 Task: Search one way flight ticket for 5 adults, 1 child, 2 infants in seat and 1 infant on lap in business from Rochester: Rochester International Airport to Indianapolis: Indianapolis International Airport on 8-5-2023. Number of bags: 11 checked bags. Price is upto 81000. Outbound departure time preference is 5:30.
Action: Mouse moved to (297, 333)
Screenshot: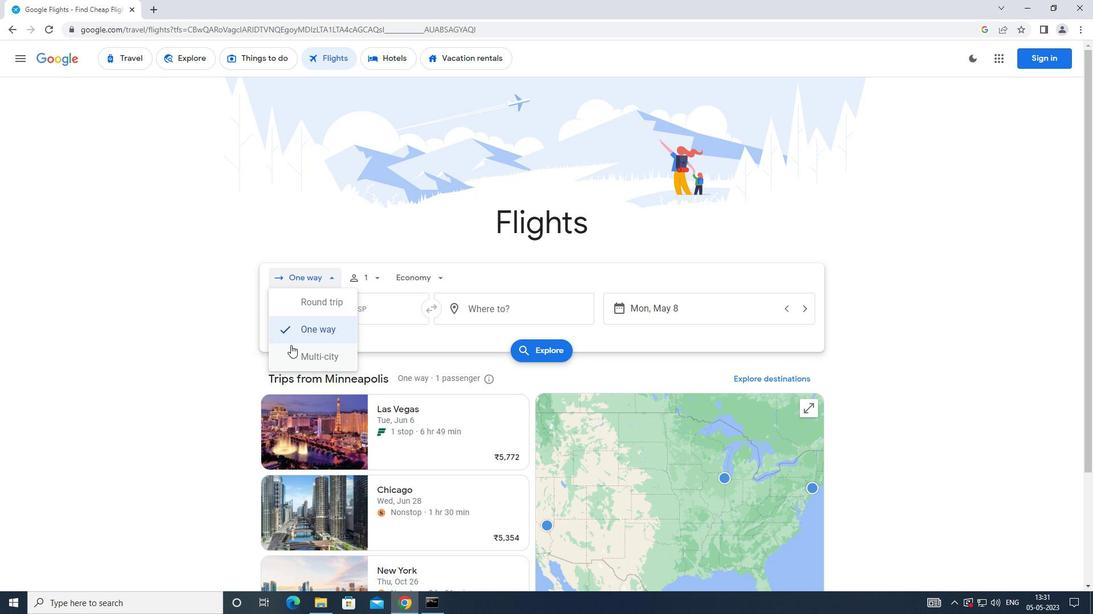 
Action: Mouse pressed left at (297, 333)
Screenshot: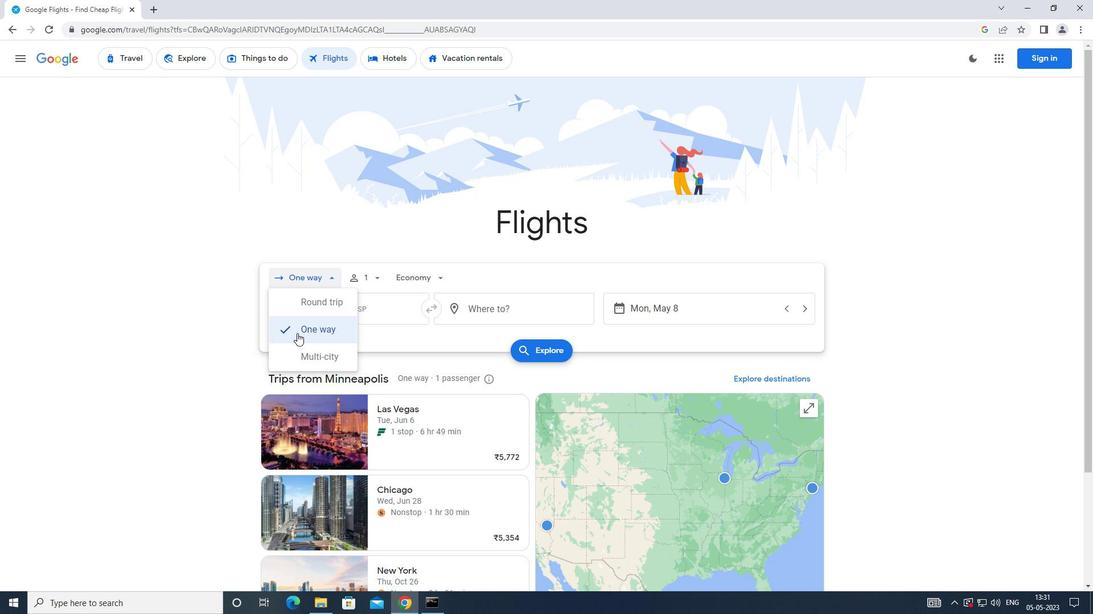 
Action: Mouse moved to (378, 283)
Screenshot: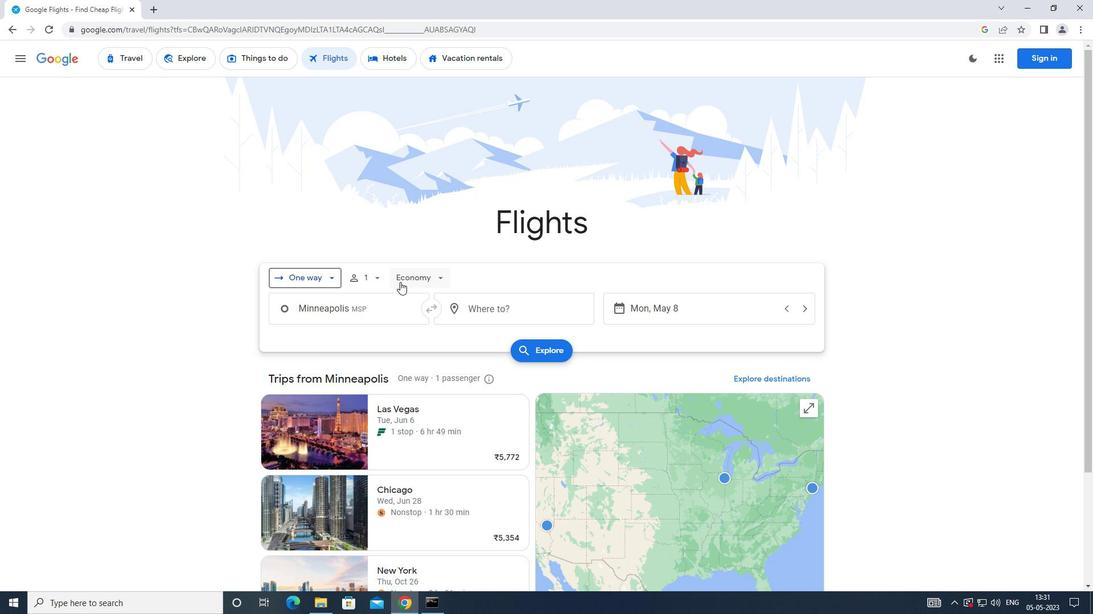 
Action: Mouse pressed left at (378, 283)
Screenshot: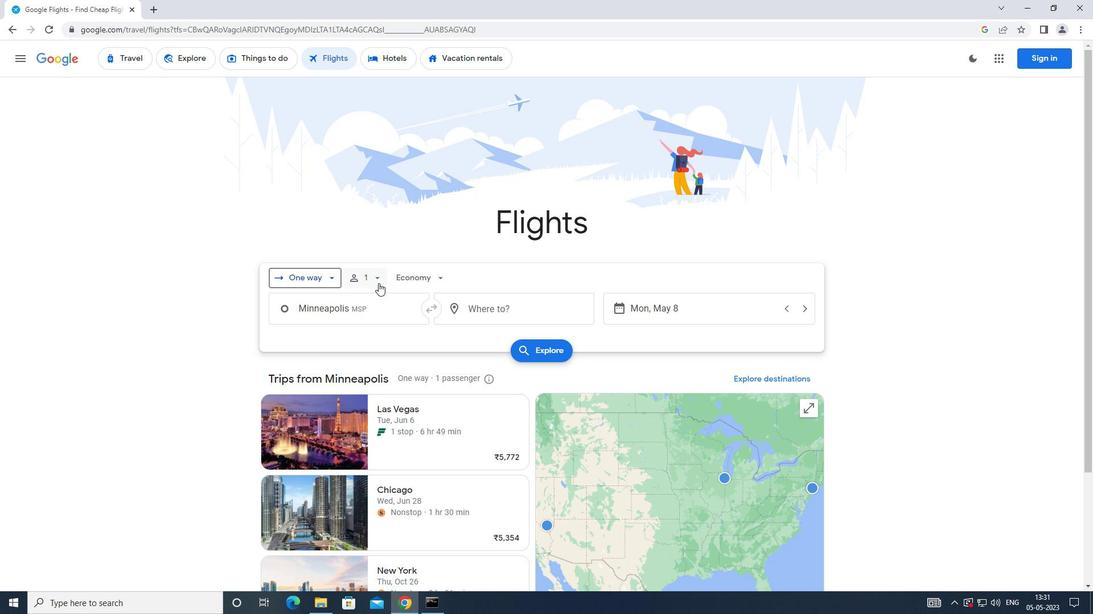 
Action: Mouse moved to (462, 304)
Screenshot: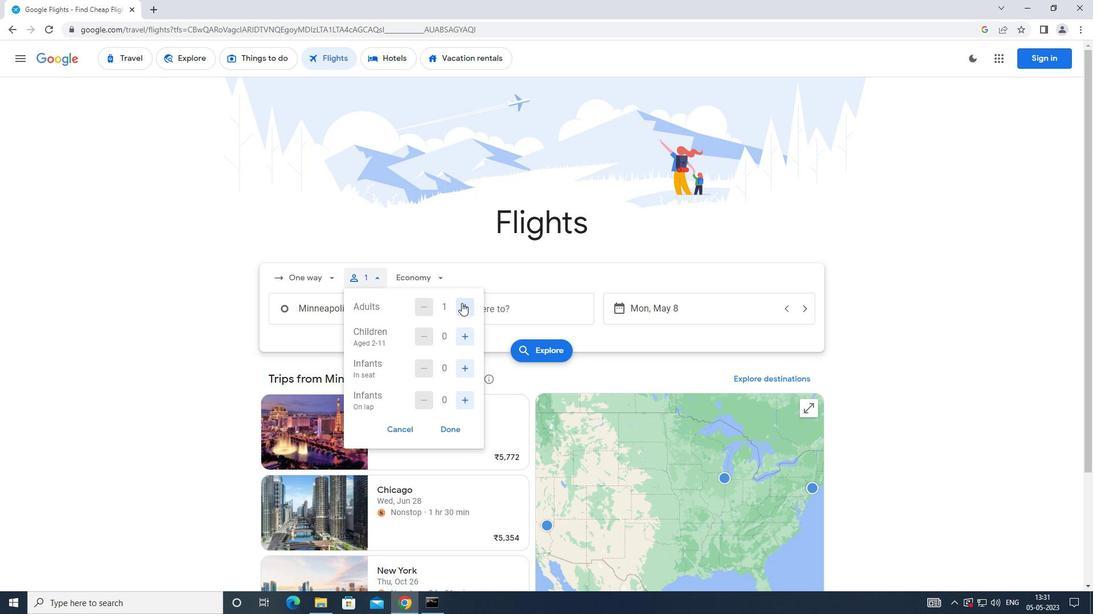 
Action: Mouse pressed left at (462, 304)
Screenshot: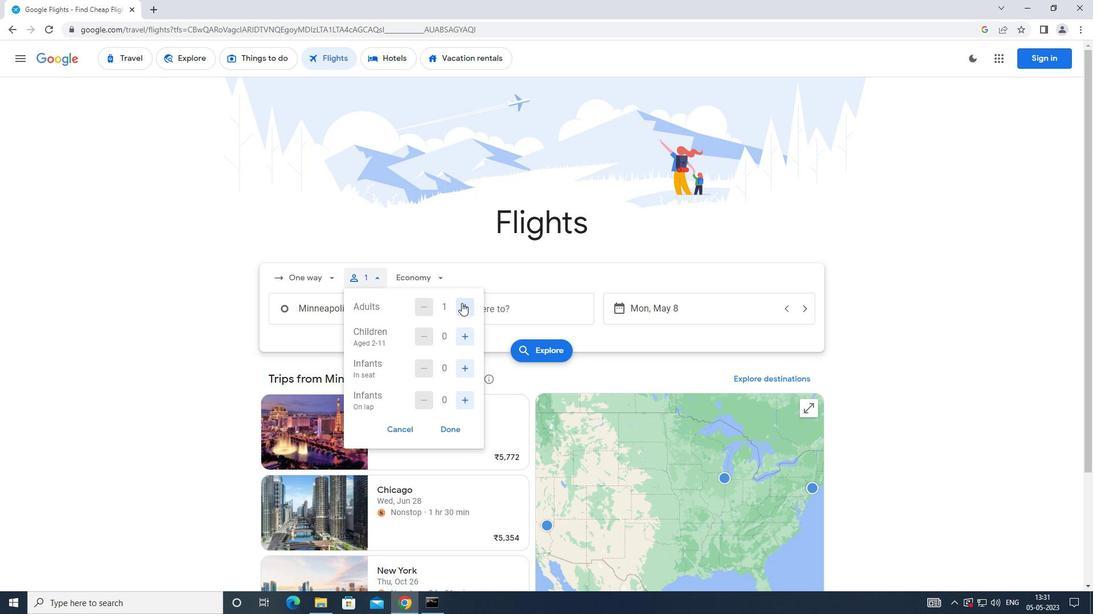 
Action: Mouse pressed left at (462, 304)
Screenshot: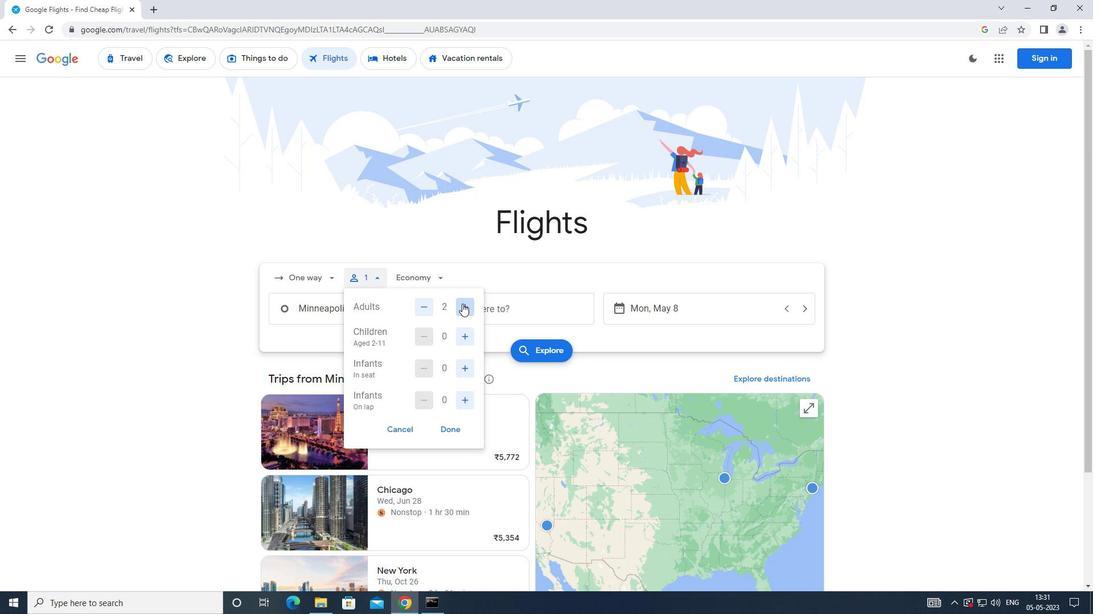 
Action: Mouse pressed left at (462, 304)
Screenshot: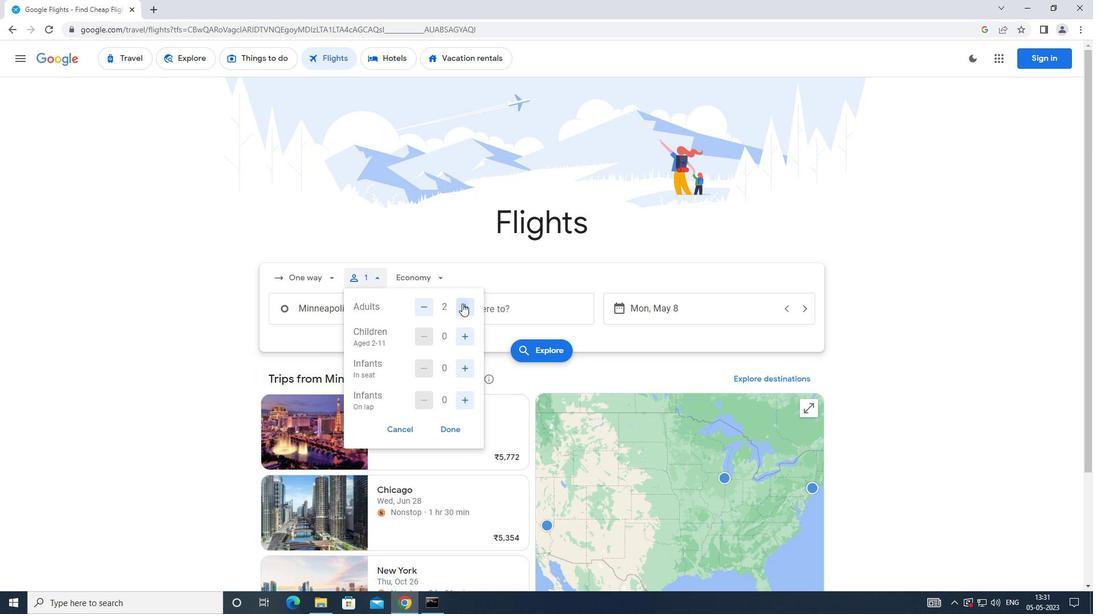 
Action: Mouse pressed left at (462, 304)
Screenshot: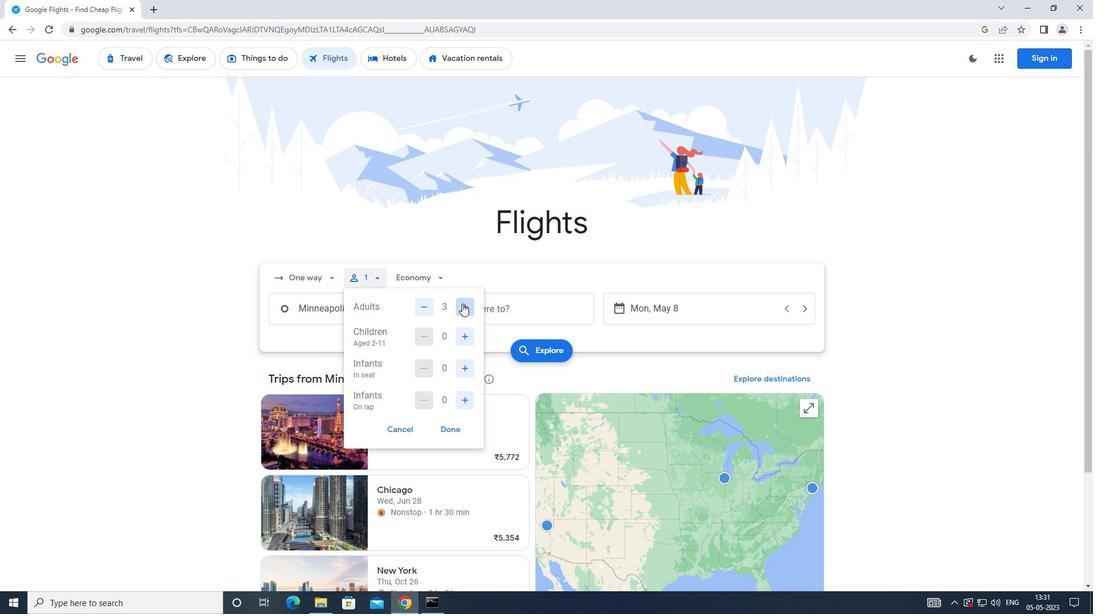 
Action: Mouse moved to (460, 333)
Screenshot: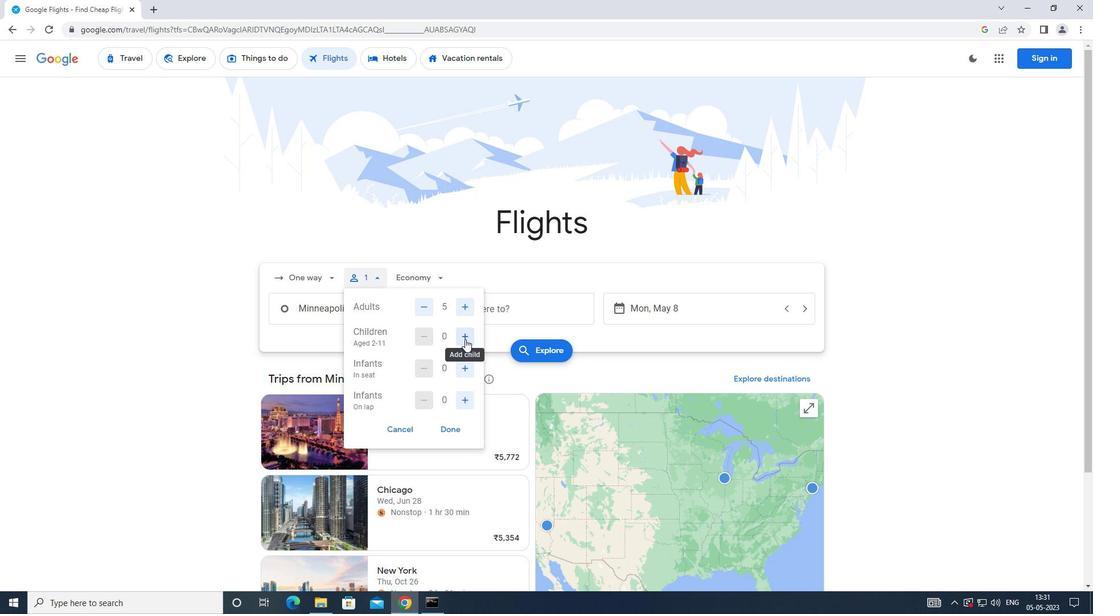 
Action: Mouse pressed left at (460, 333)
Screenshot: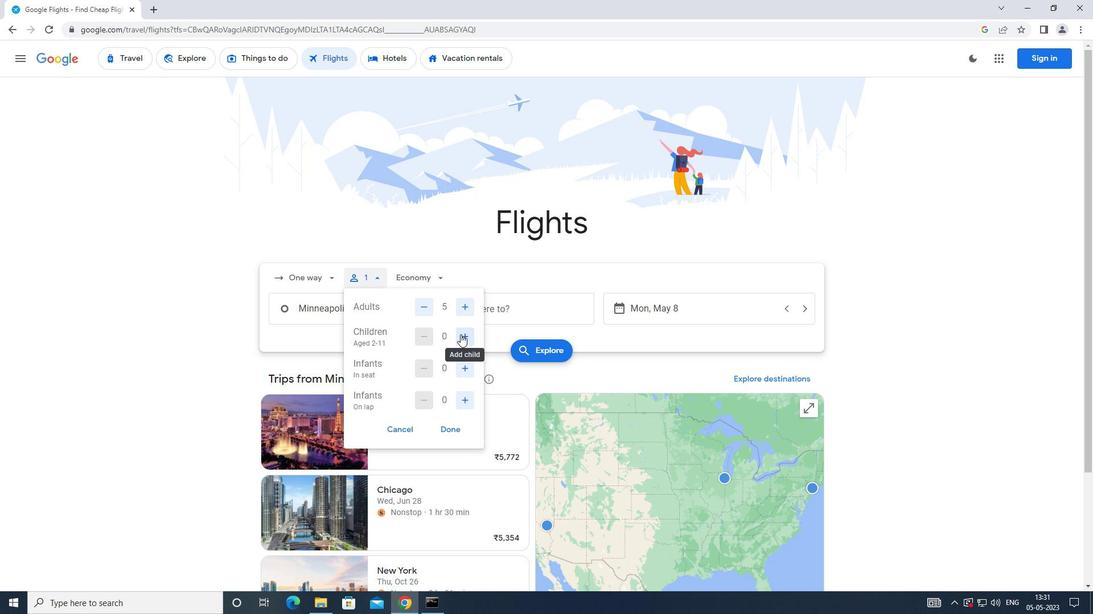 
Action: Mouse moved to (466, 362)
Screenshot: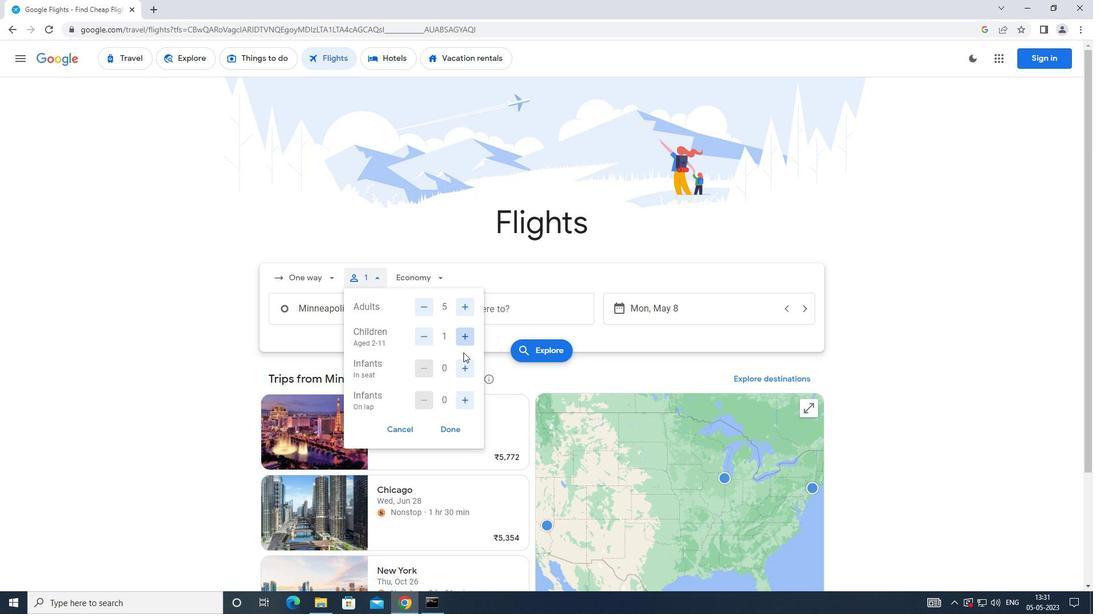 
Action: Mouse pressed left at (466, 362)
Screenshot: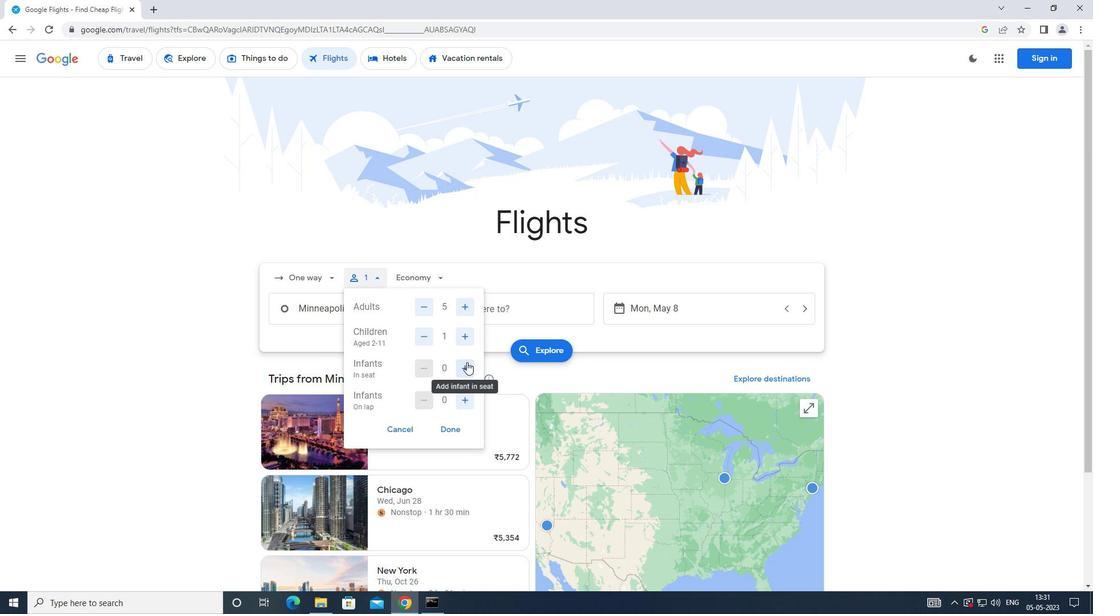 
Action: Mouse pressed left at (466, 362)
Screenshot: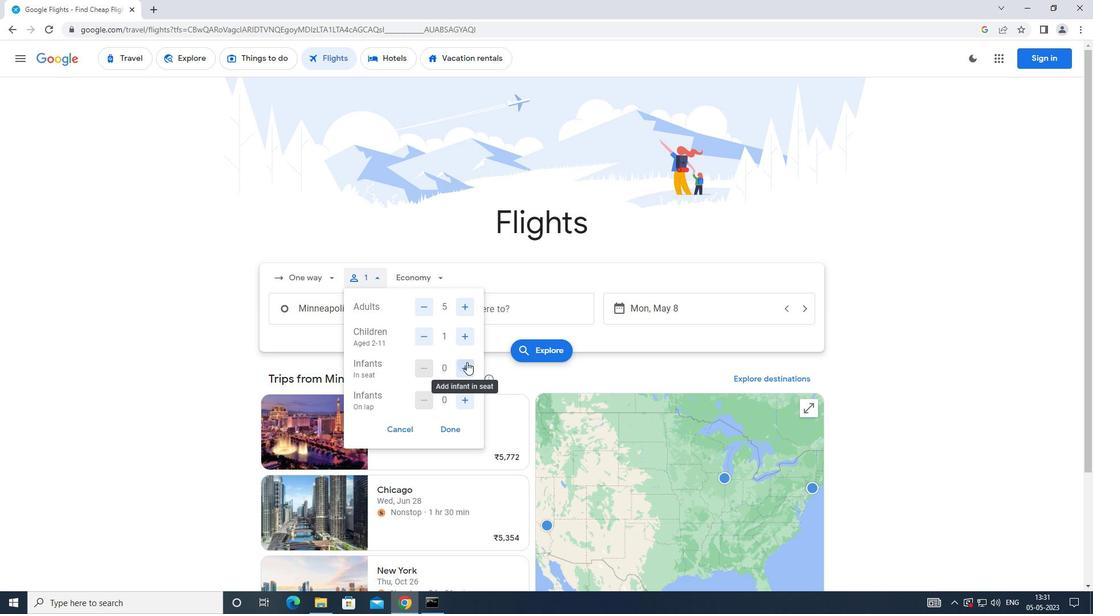 
Action: Mouse moved to (464, 396)
Screenshot: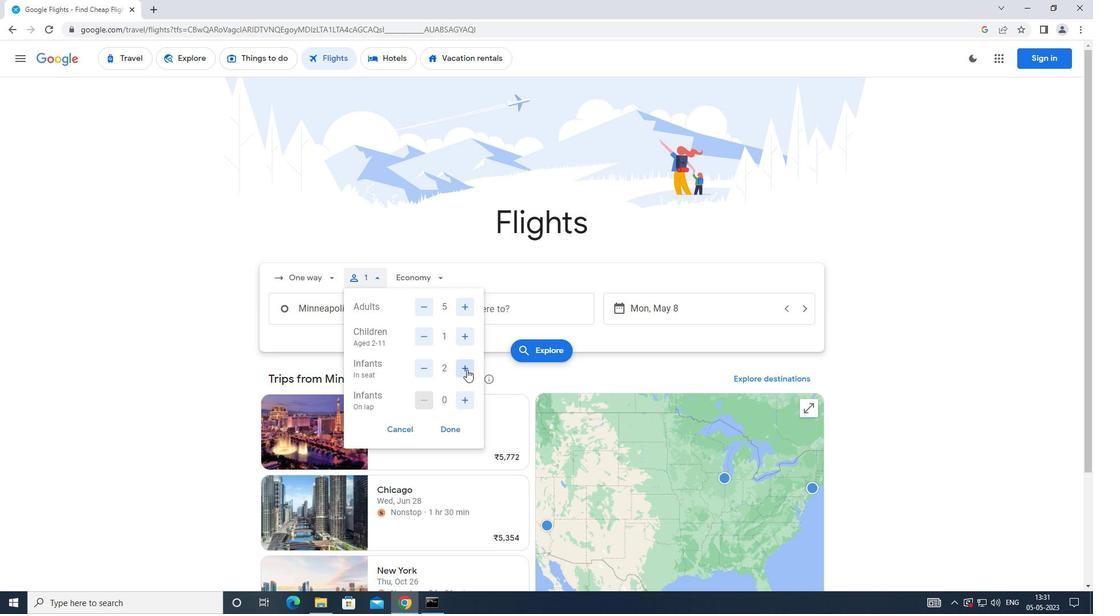 
Action: Mouse pressed left at (464, 396)
Screenshot: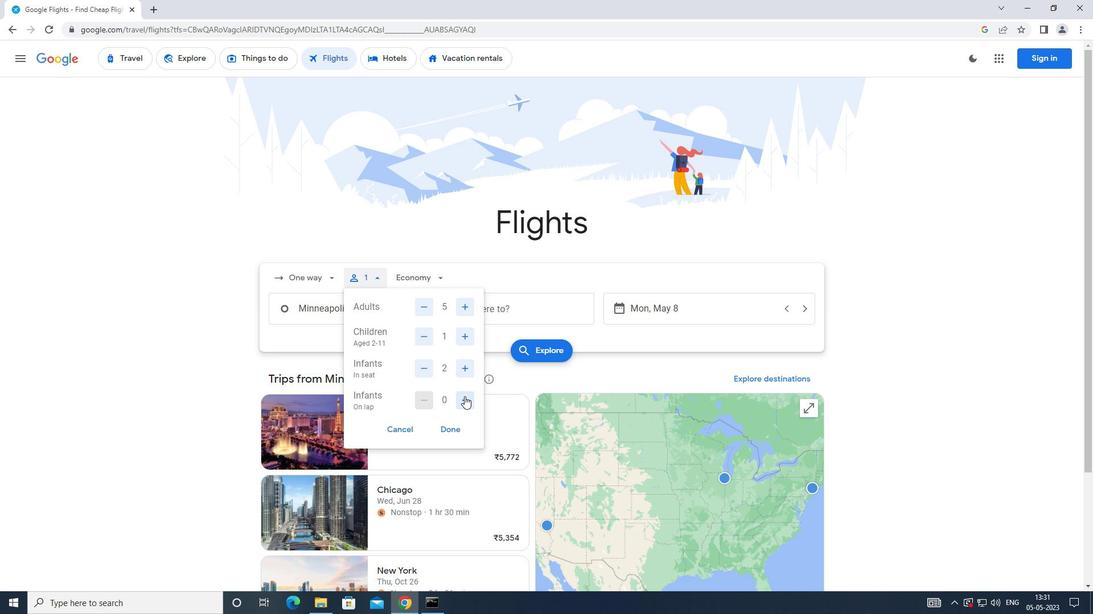 
Action: Mouse moved to (449, 426)
Screenshot: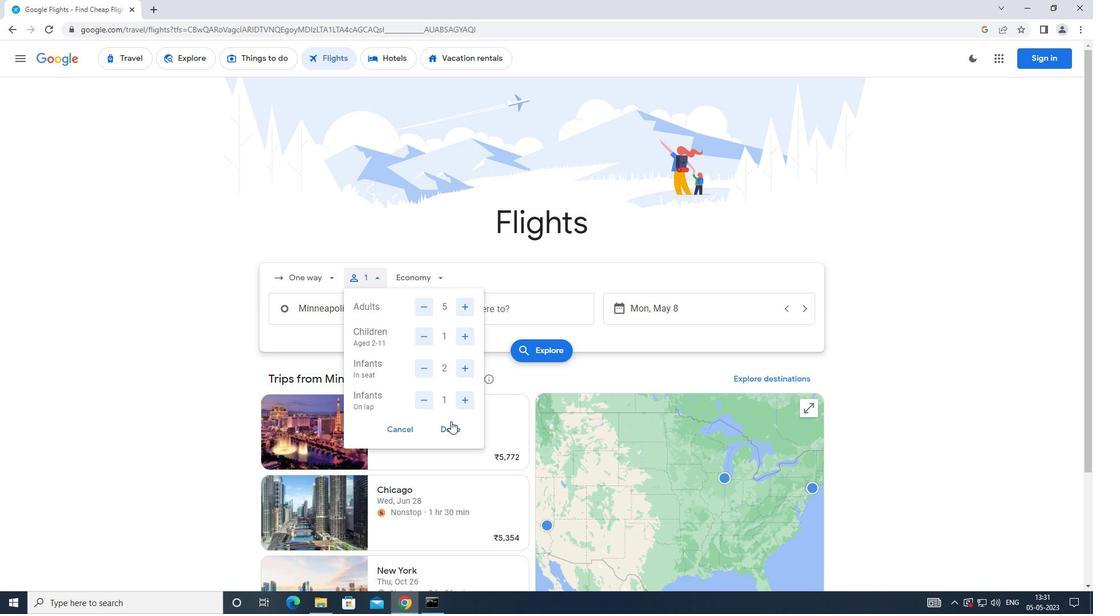 
Action: Mouse pressed left at (449, 426)
Screenshot: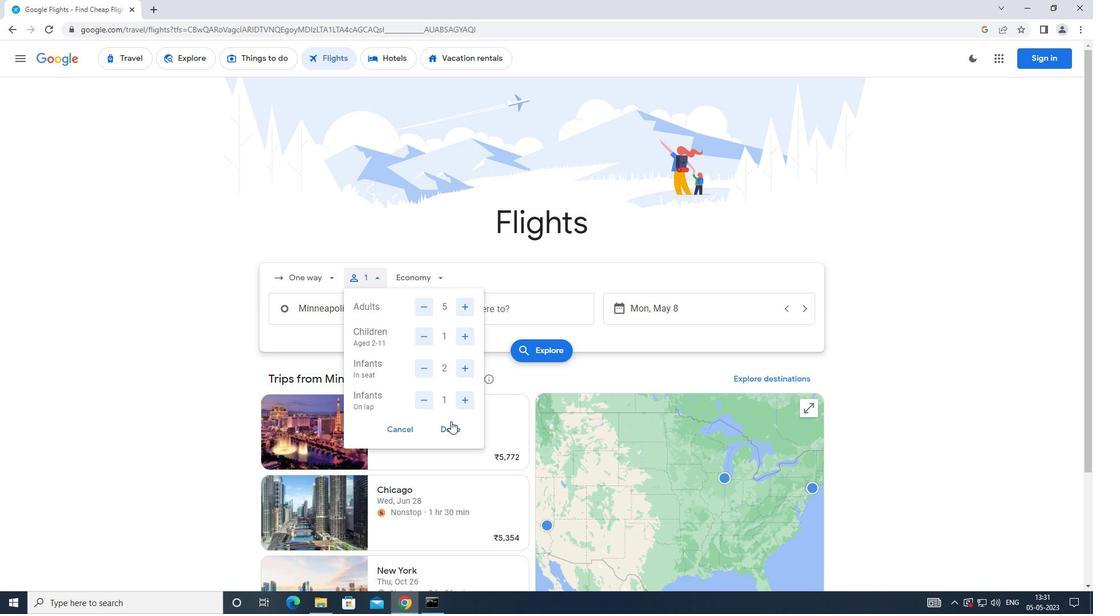 
Action: Mouse moved to (413, 288)
Screenshot: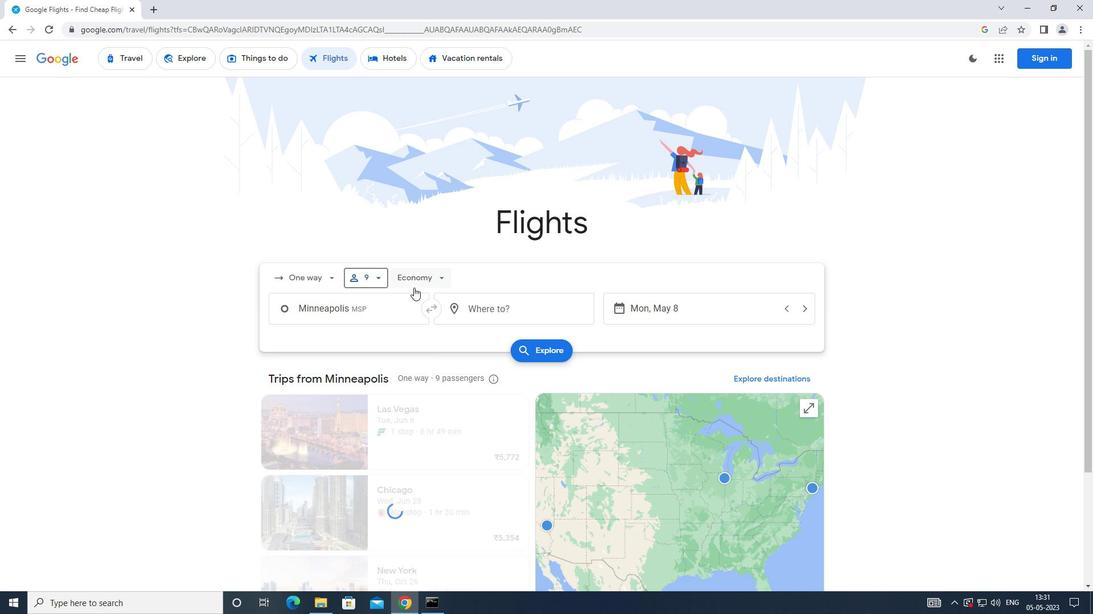
Action: Mouse pressed left at (413, 288)
Screenshot: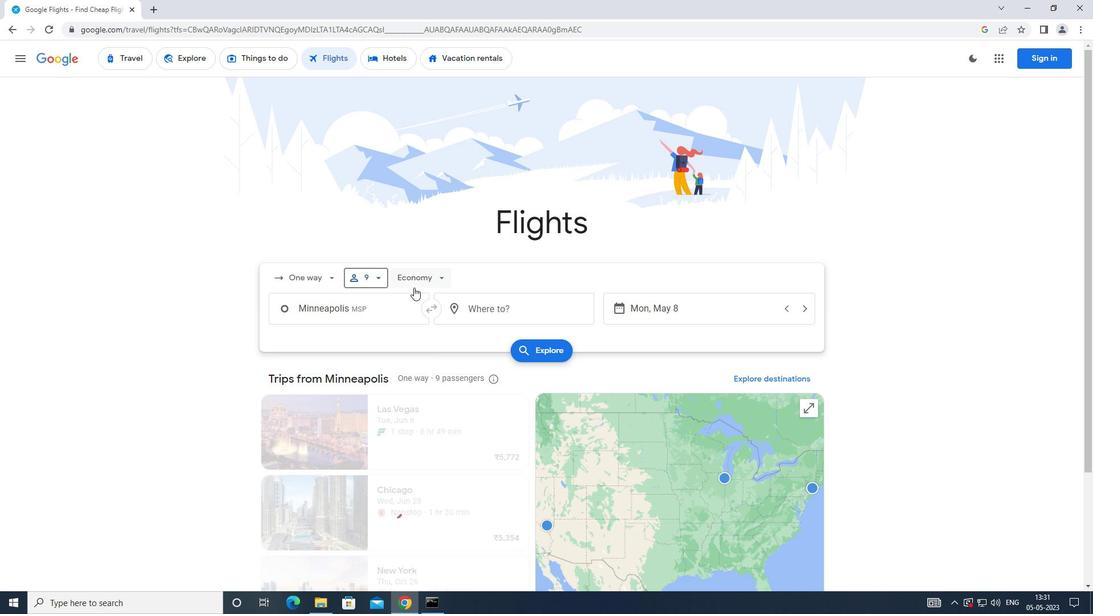
Action: Mouse moved to (434, 361)
Screenshot: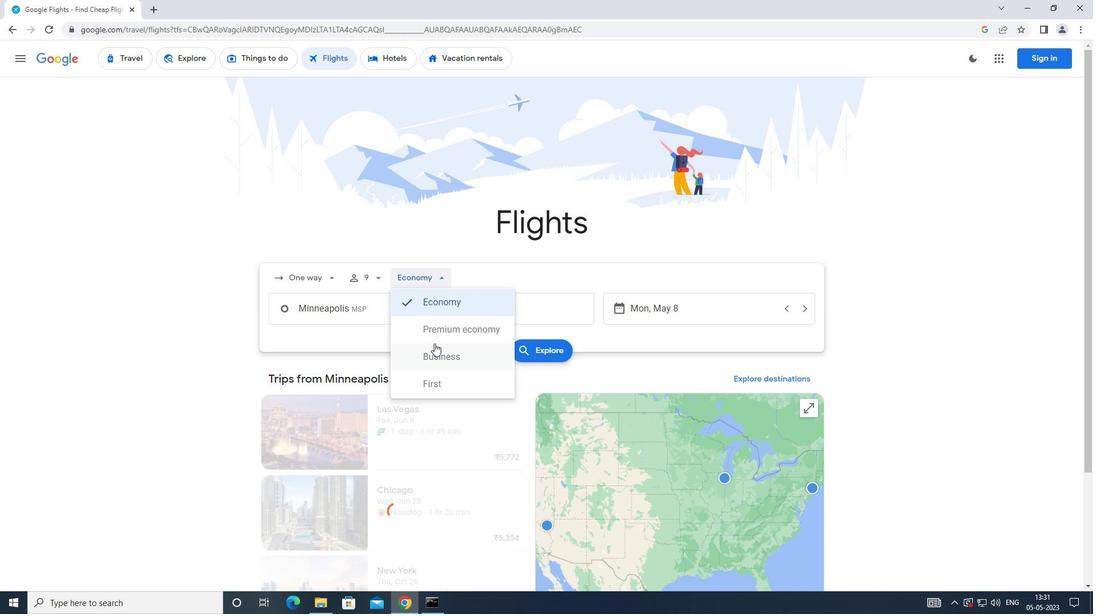 
Action: Mouse pressed left at (434, 361)
Screenshot: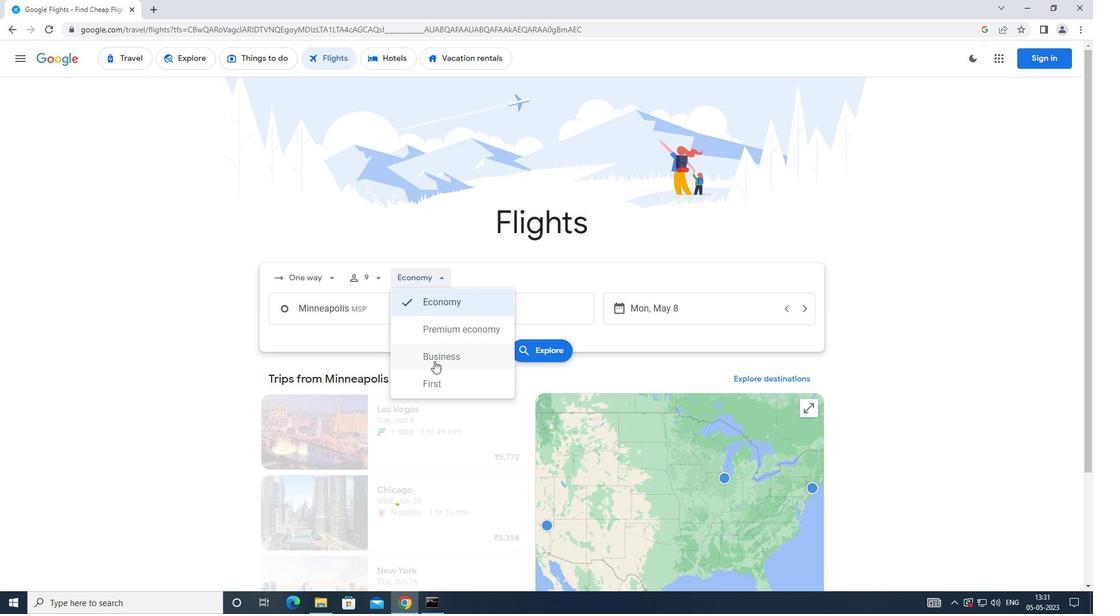 
Action: Mouse moved to (367, 313)
Screenshot: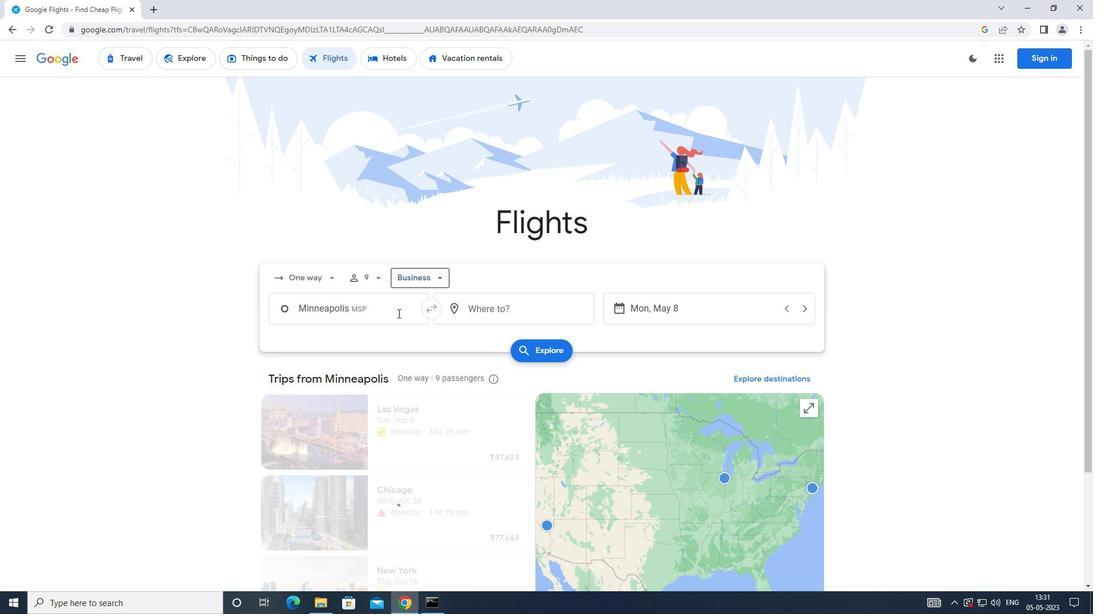 
Action: Mouse pressed left at (367, 313)
Screenshot: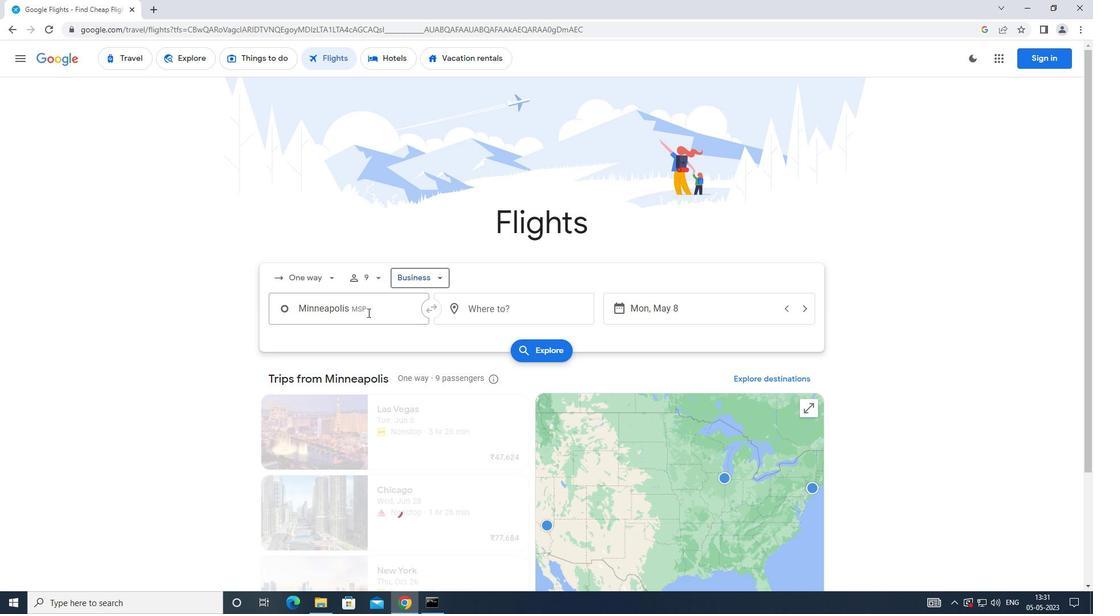 
Action: Mouse moved to (372, 316)
Screenshot: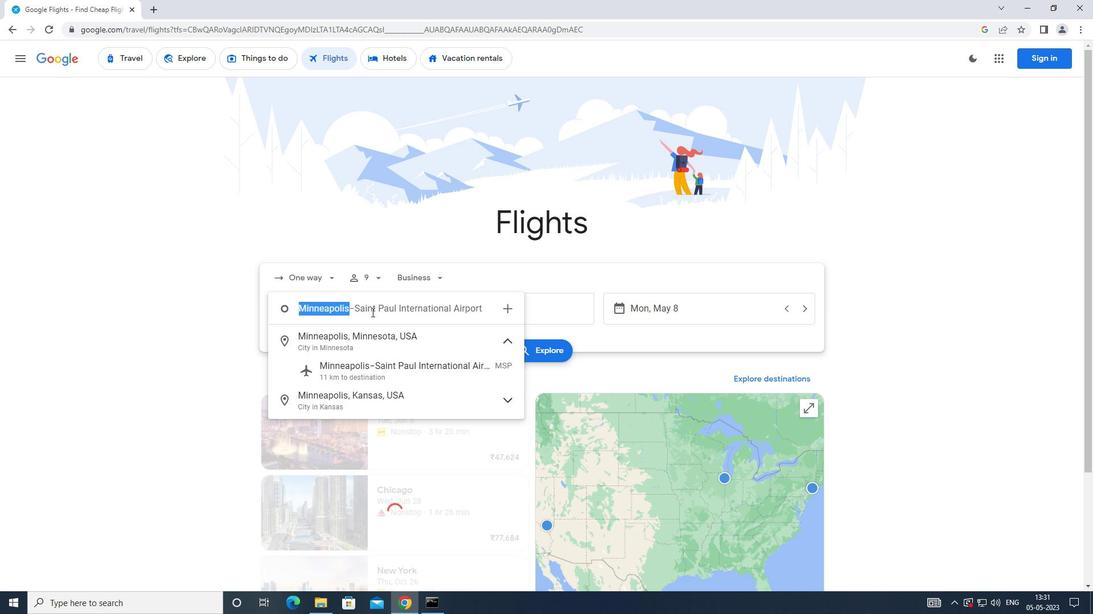 
Action: Key pressed <Key.caps_lock>r<Key.caps_lock>ocg<Key.backspace>hester
Screenshot: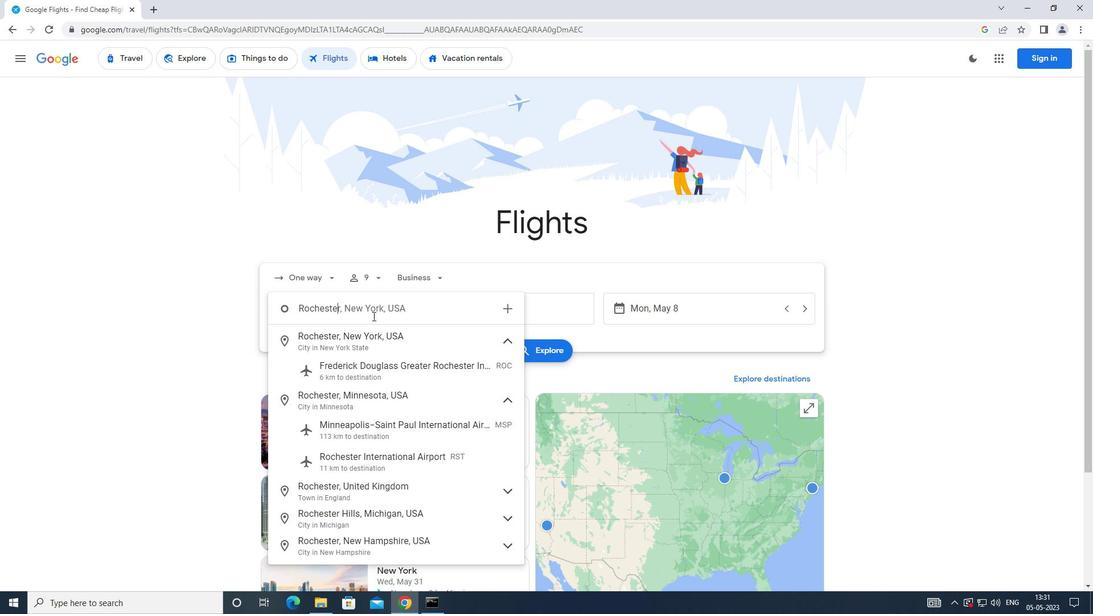 
Action: Mouse moved to (382, 451)
Screenshot: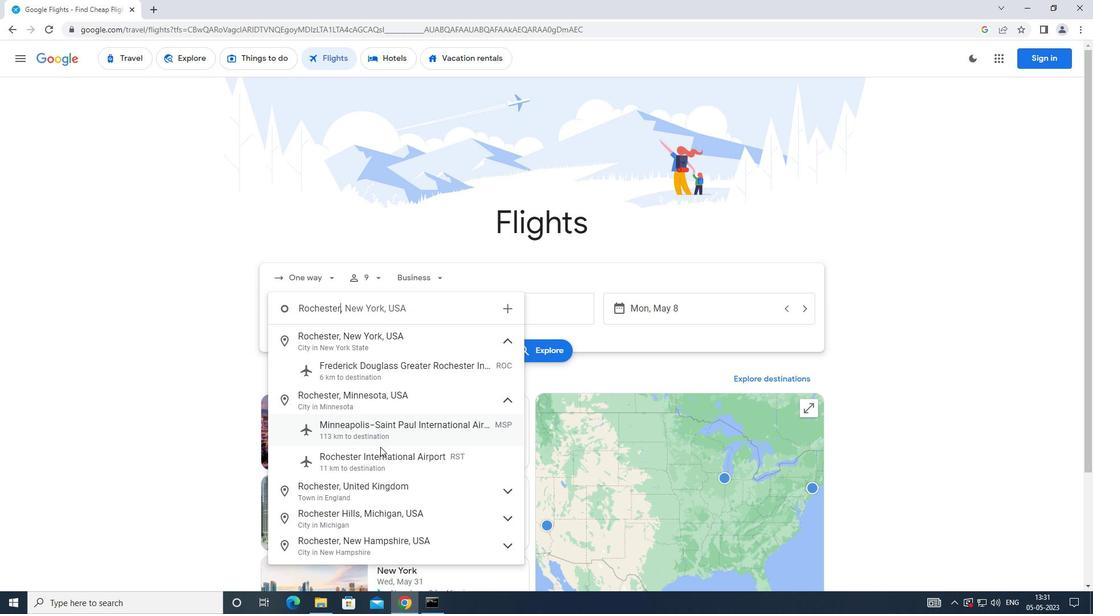
Action: Mouse pressed left at (382, 451)
Screenshot: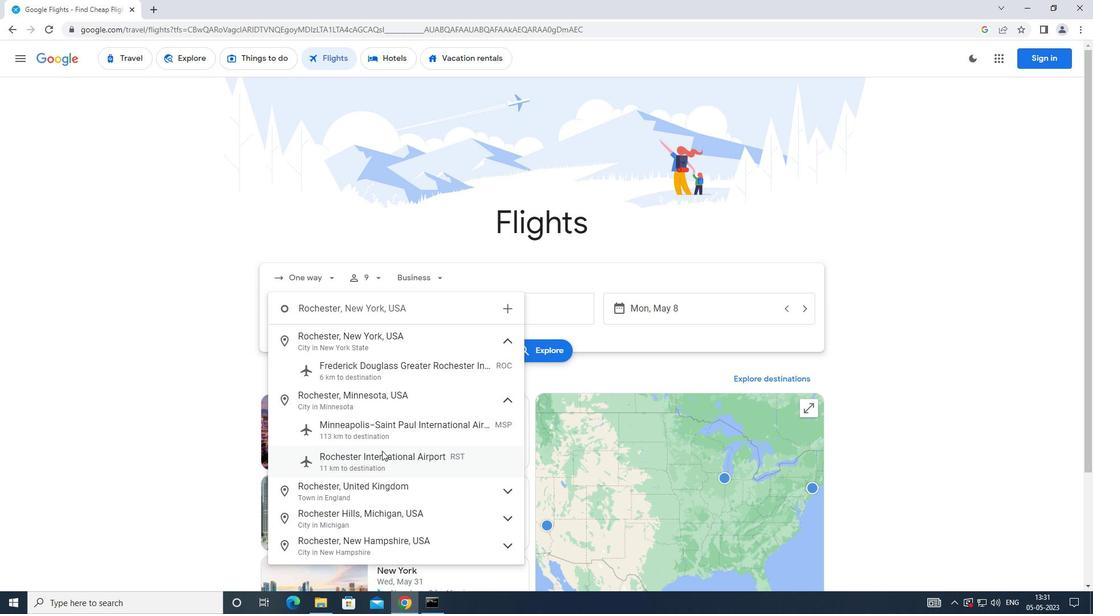 
Action: Mouse moved to (510, 305)
Screenshot: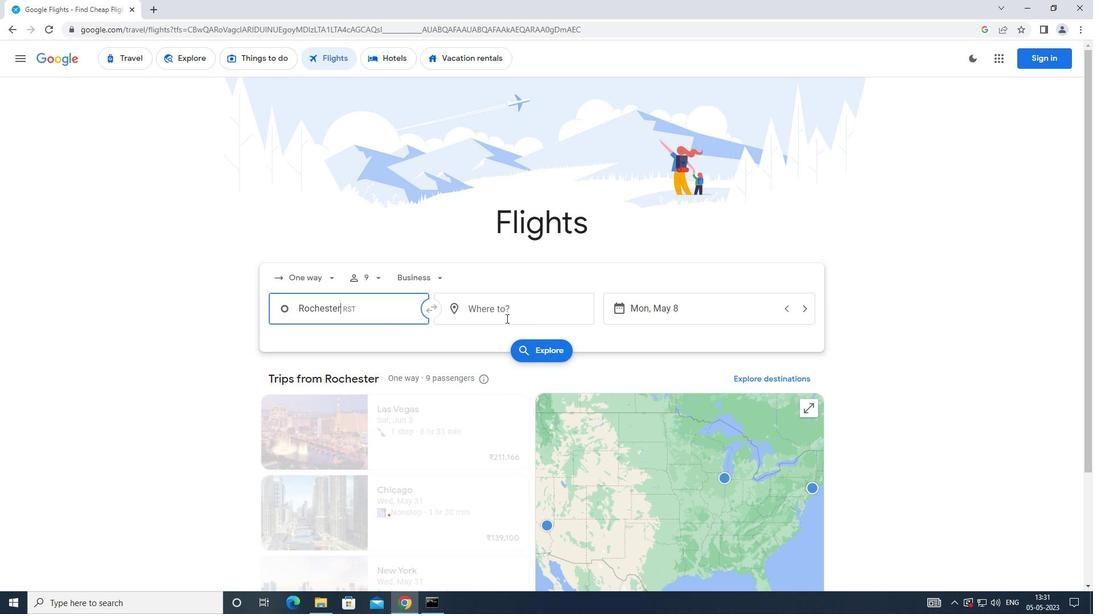 
Action: Mouse pressed left at (510, 305)
Screenshot: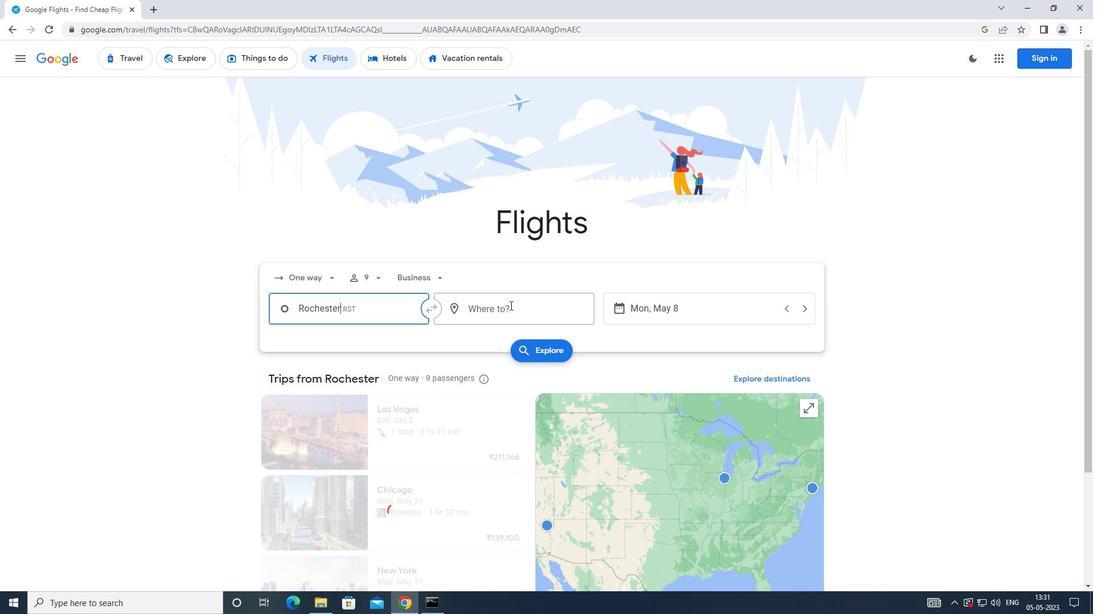 
Action: Mouse moved to (509, 309)
Screenshot: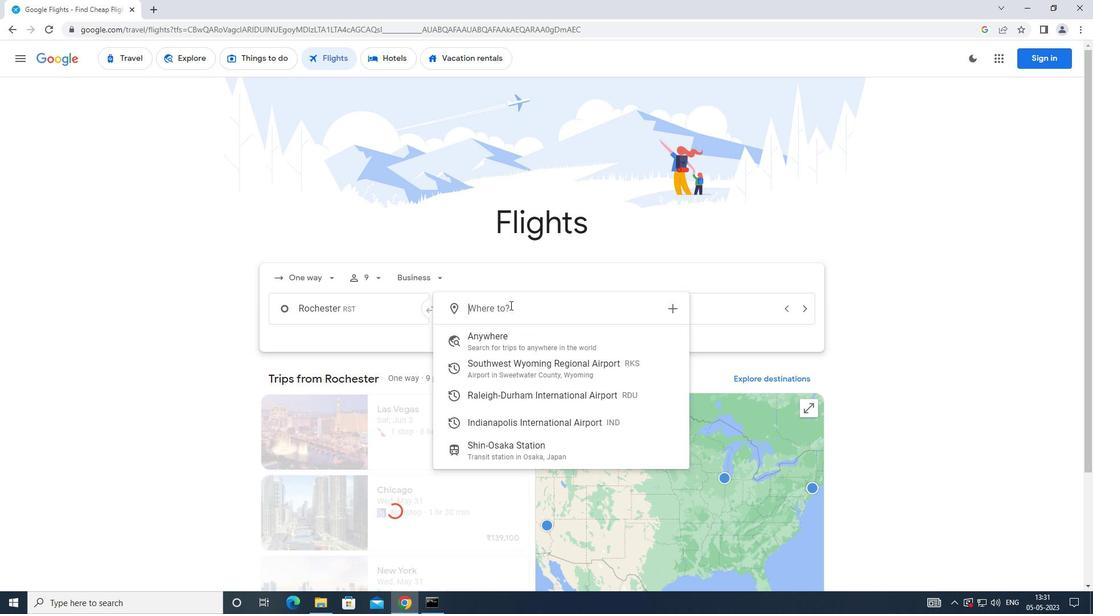 
Action: Key pressed <Key.caps_lock>i<Key.caps_lock>ndiana
Screenshot: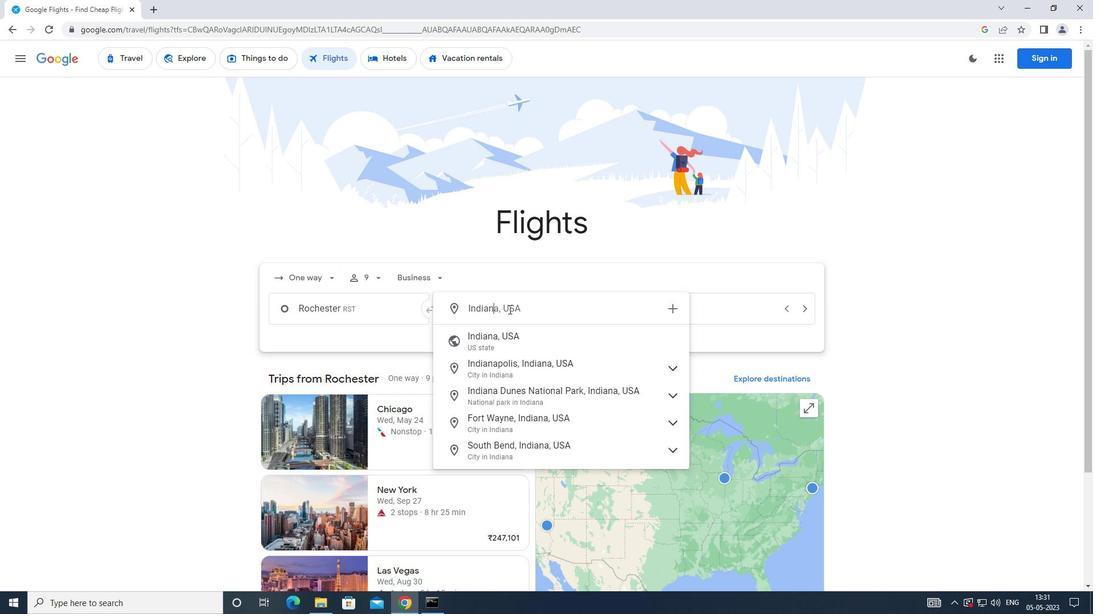 
Action: Mouse moved to (497, 315)
Screenshot: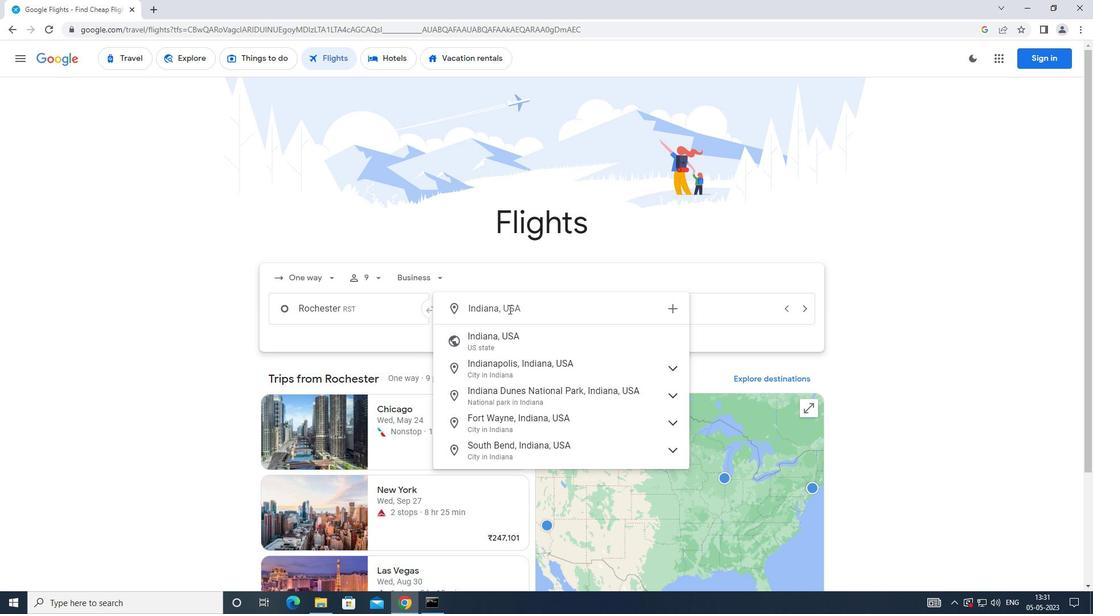 
Action: Key pressed polis
Screenshot: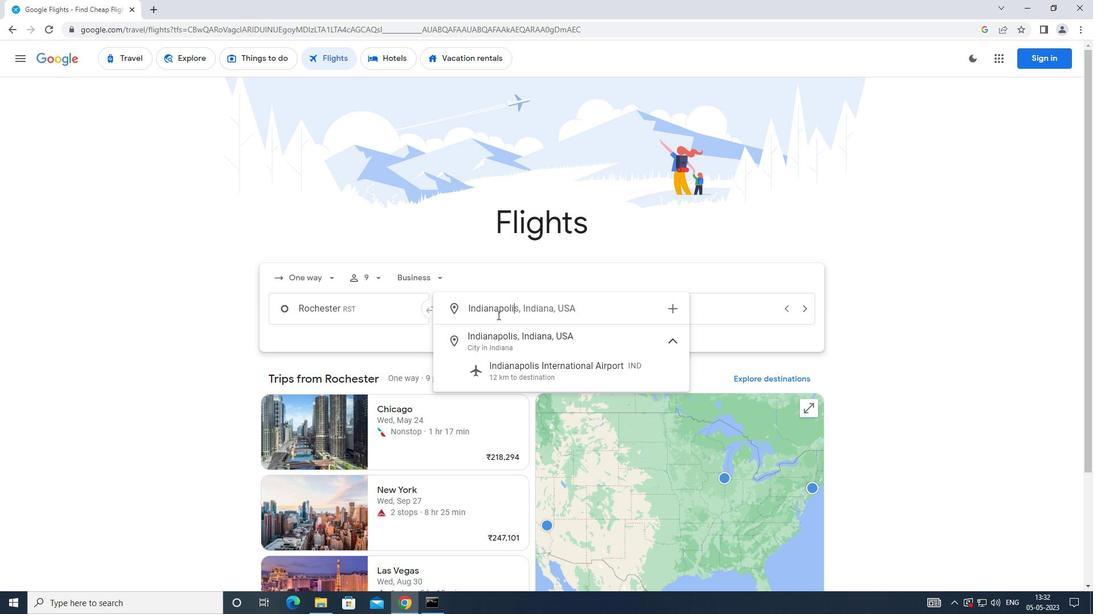 
Action: Mouse moved to (534, 366)
Screenshot: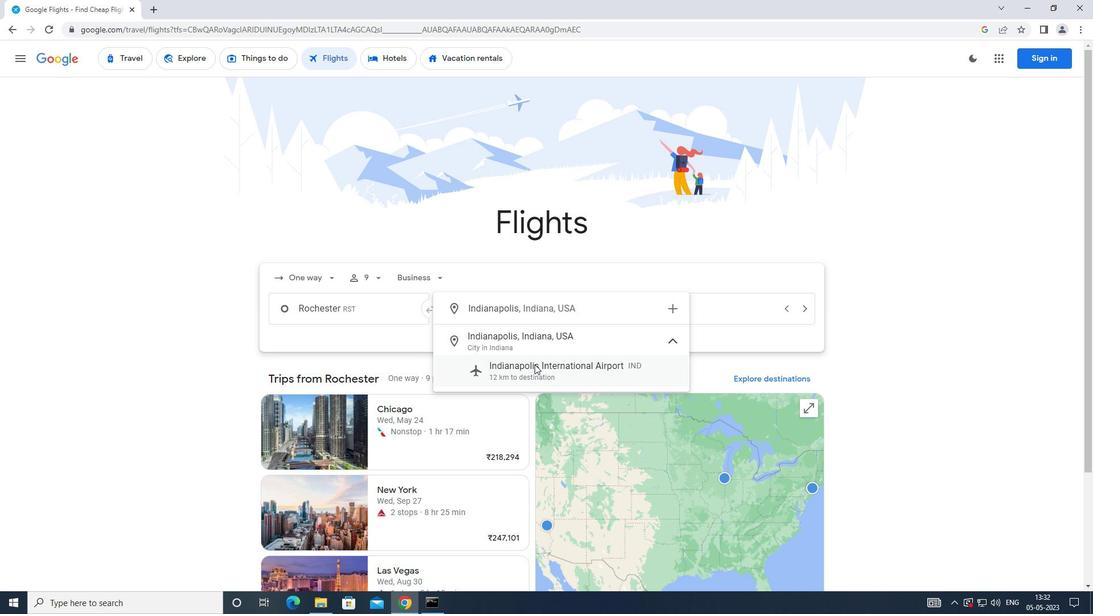 
Action: Mouse pressed left at (534, 366)
Screenshot: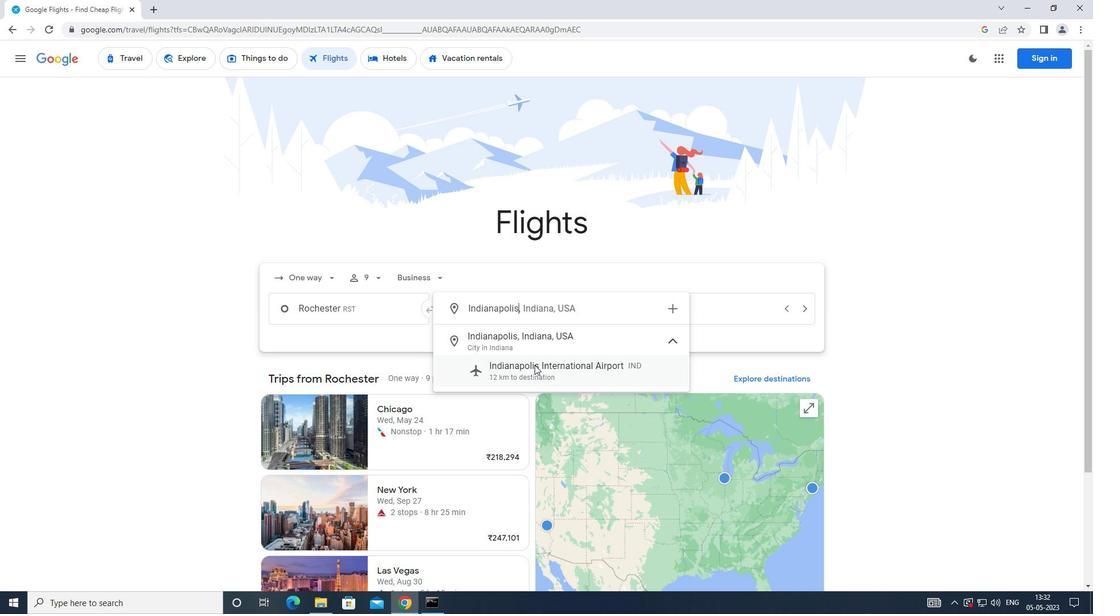 
Action: Mouse moved to (633, 293)
Screenshot: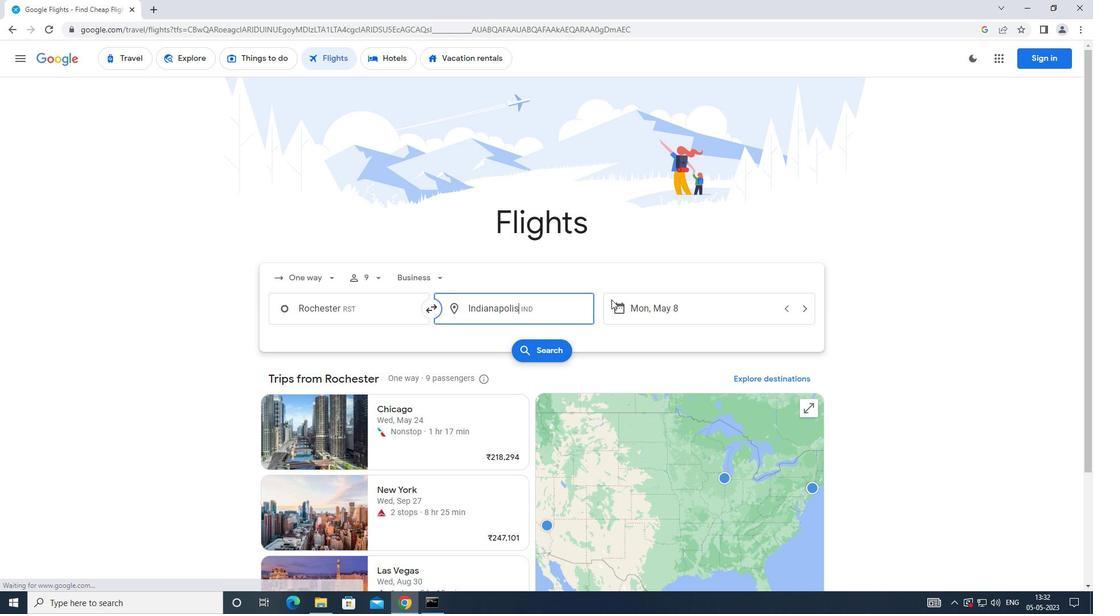 
Action: Mouse pressed left at (633, 293)
Screenshot: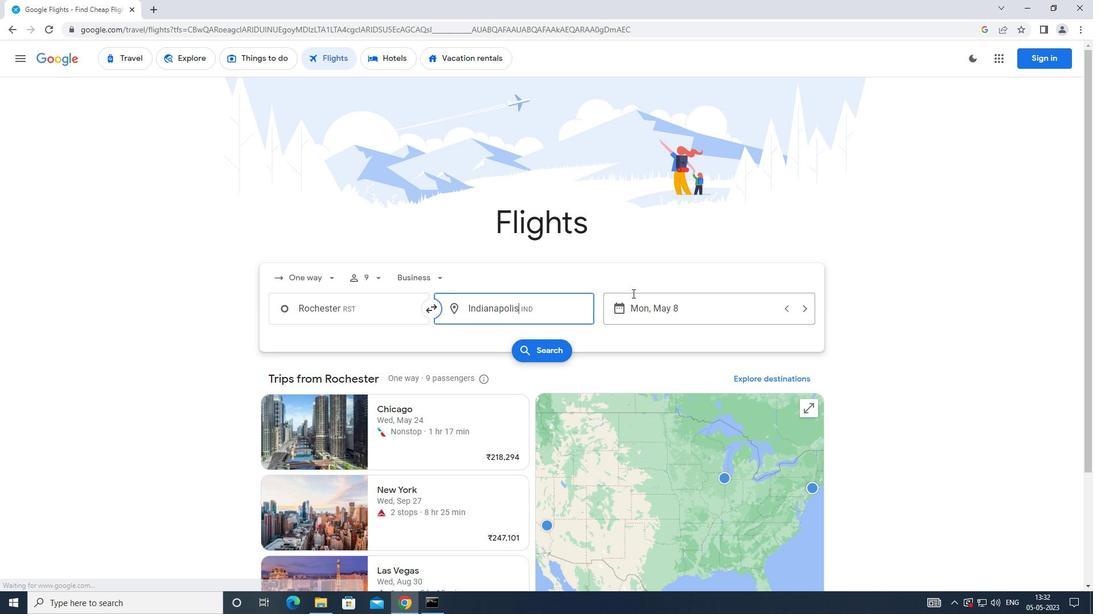 
Action: Mouse moved to (431, 415)
Screenshot: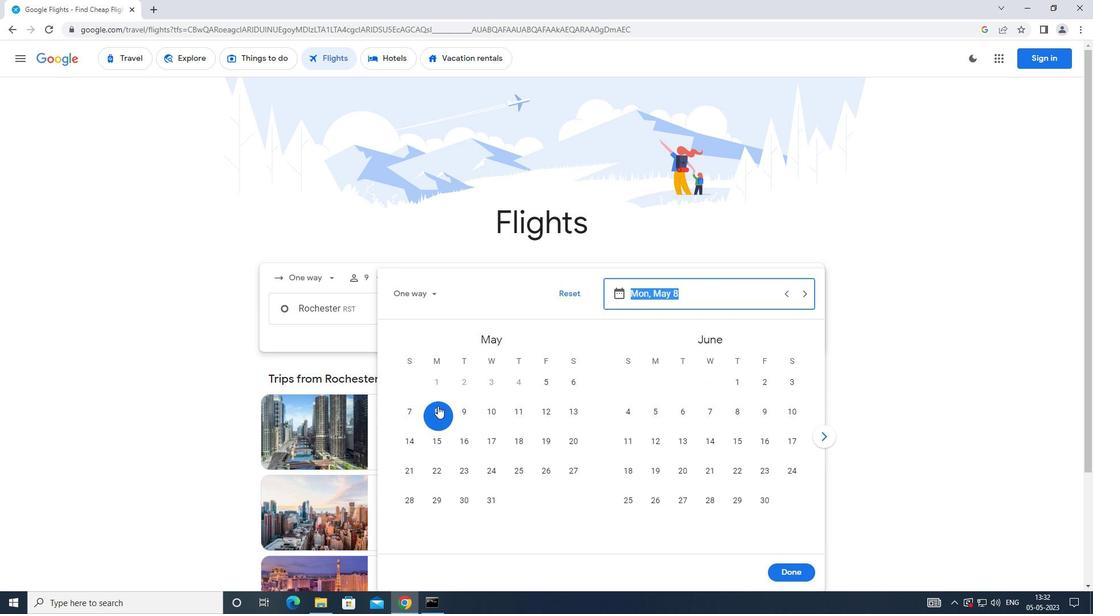 
Action: Mouse pressed left at (431, 415)
Screenshot: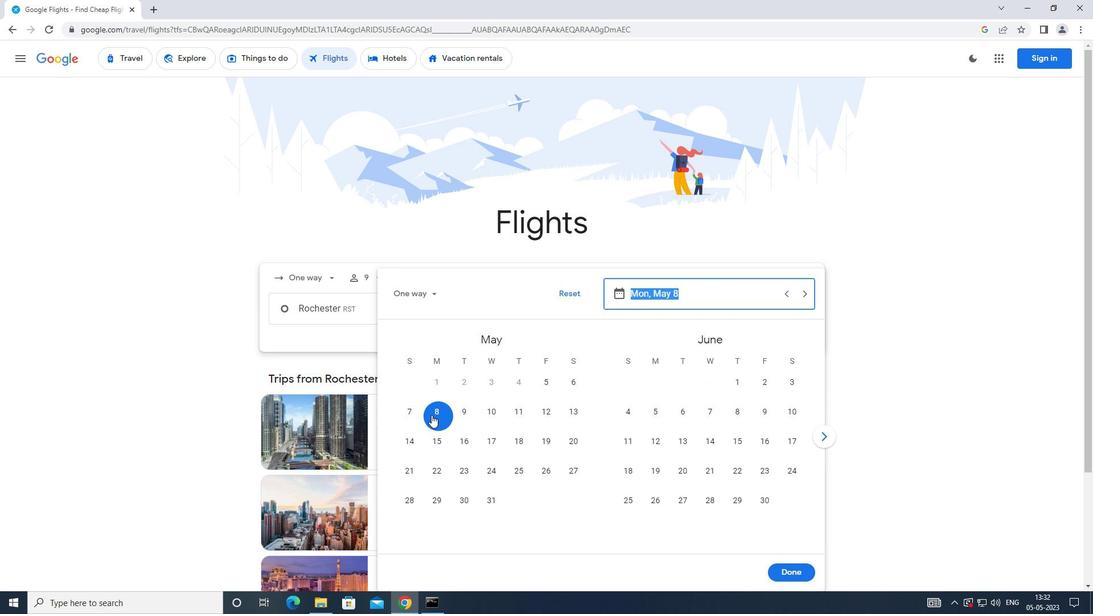 
Action: Mouse moved to (787, 577)
Screenshot: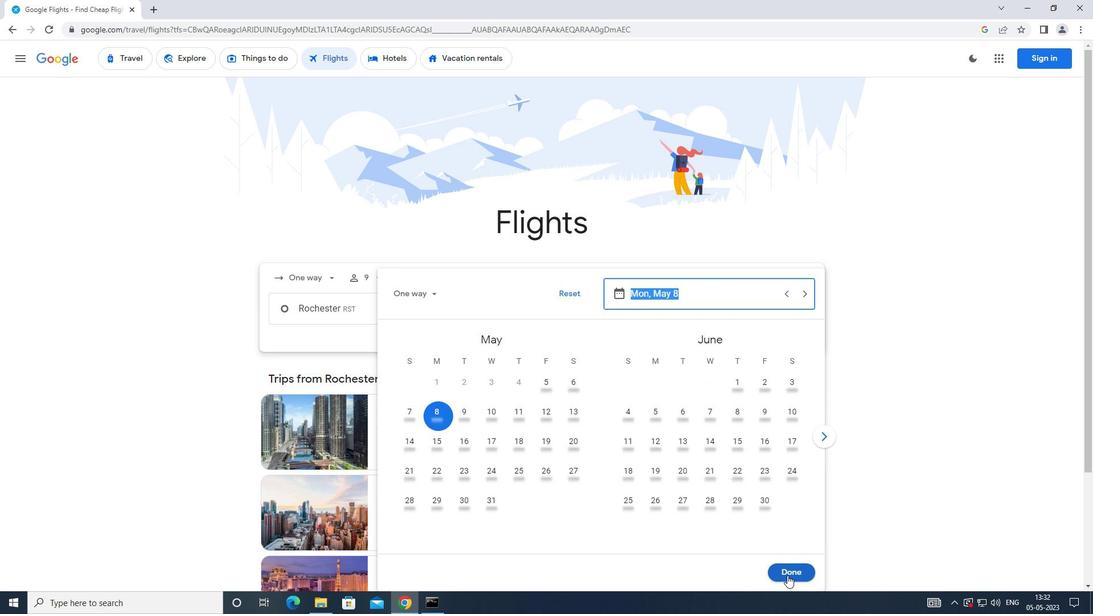 
Action: Mouse pressed left at (787, 577)
Screenshot: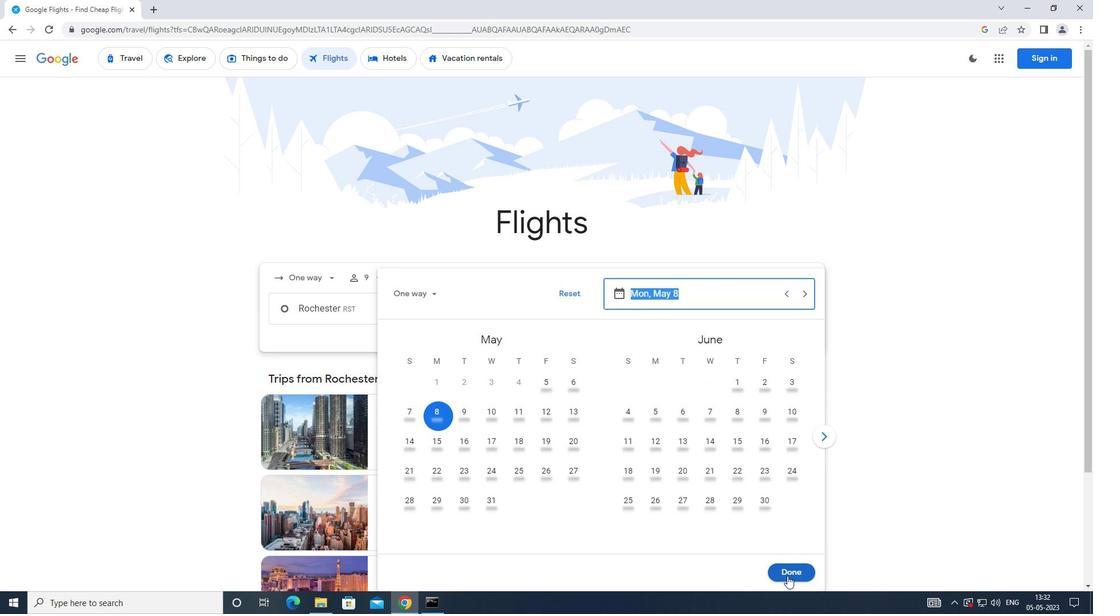 
Action: Mouse moved to (547, 356)
Screenshot: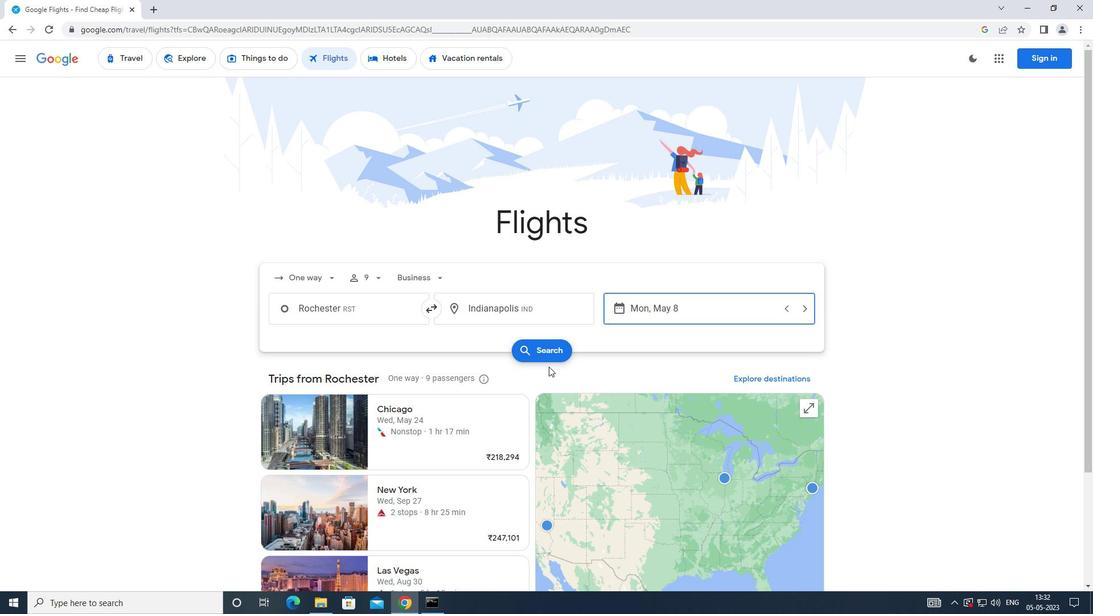 
Action: Mouse pressed left at (547, 356)
Screenshot: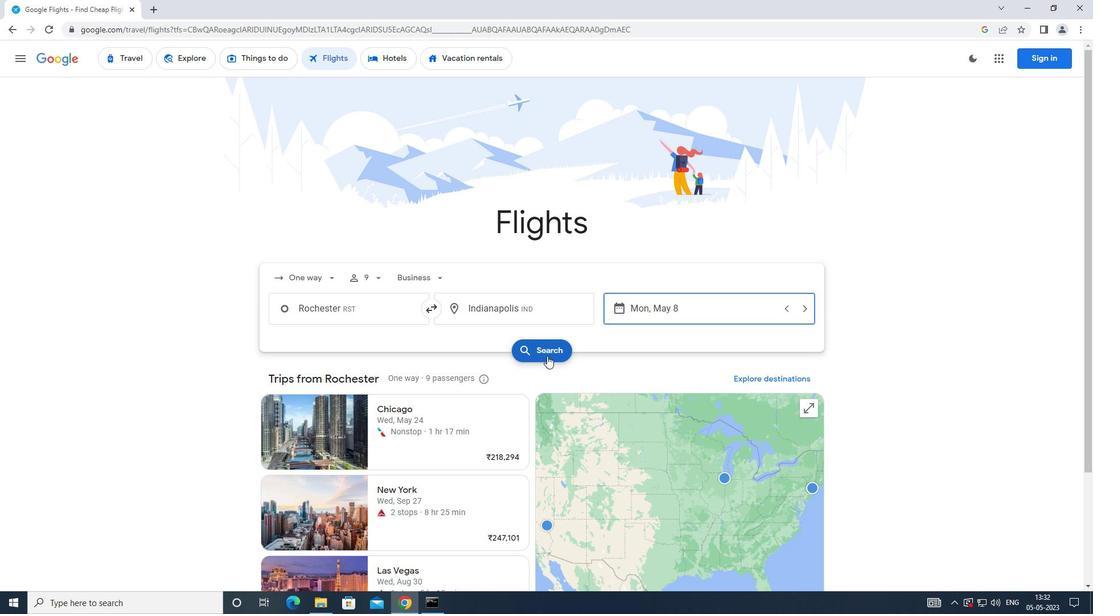 
Action: Mouse moved to (267, 161)
Screenshot: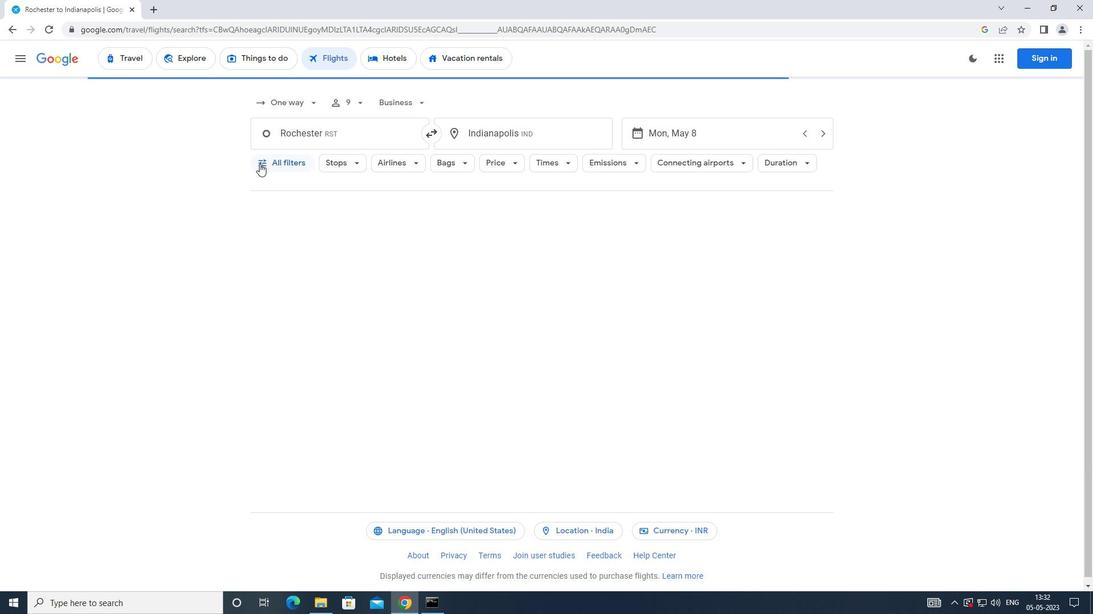 
Action: Mouse pressed left at (267, 161)
Screenshot: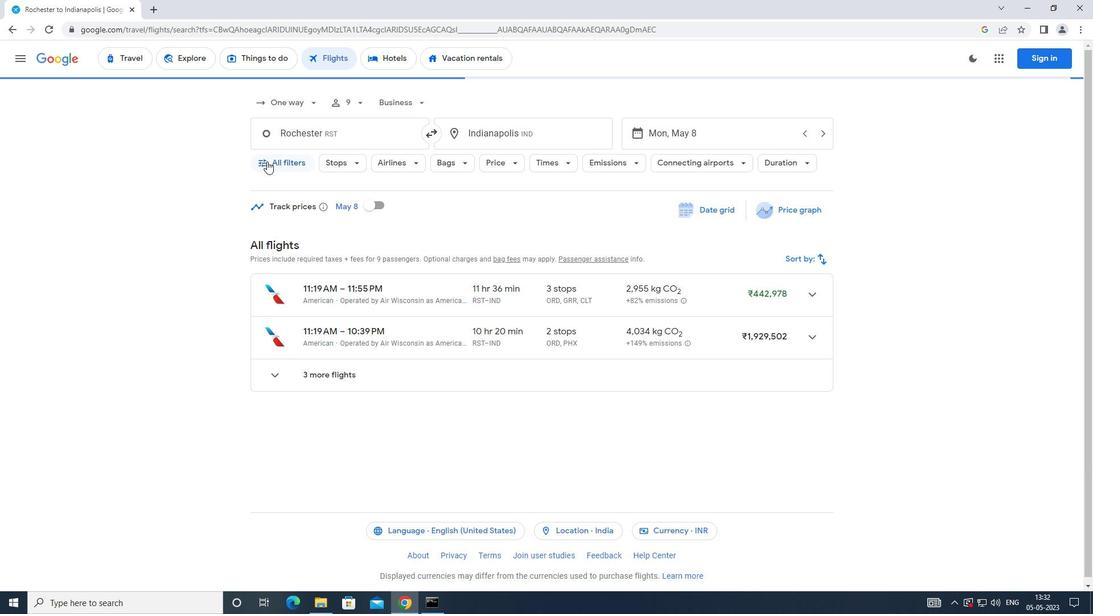 
Action: Mouse moved to (418, 407)
Screenshot: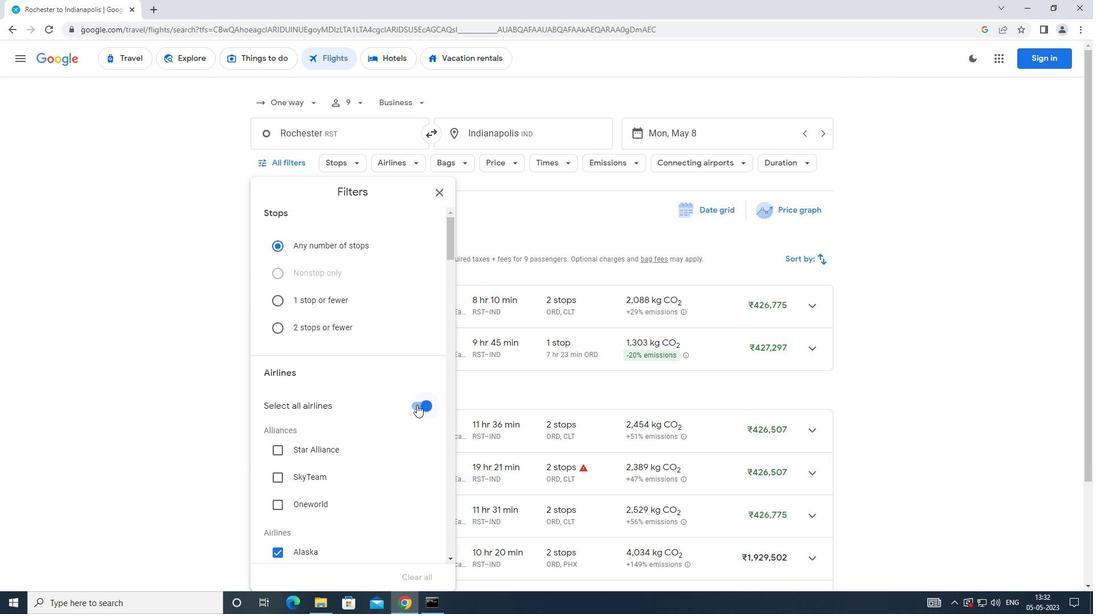 
Action: Mouse pressed left at (418, 407)
Screenshot: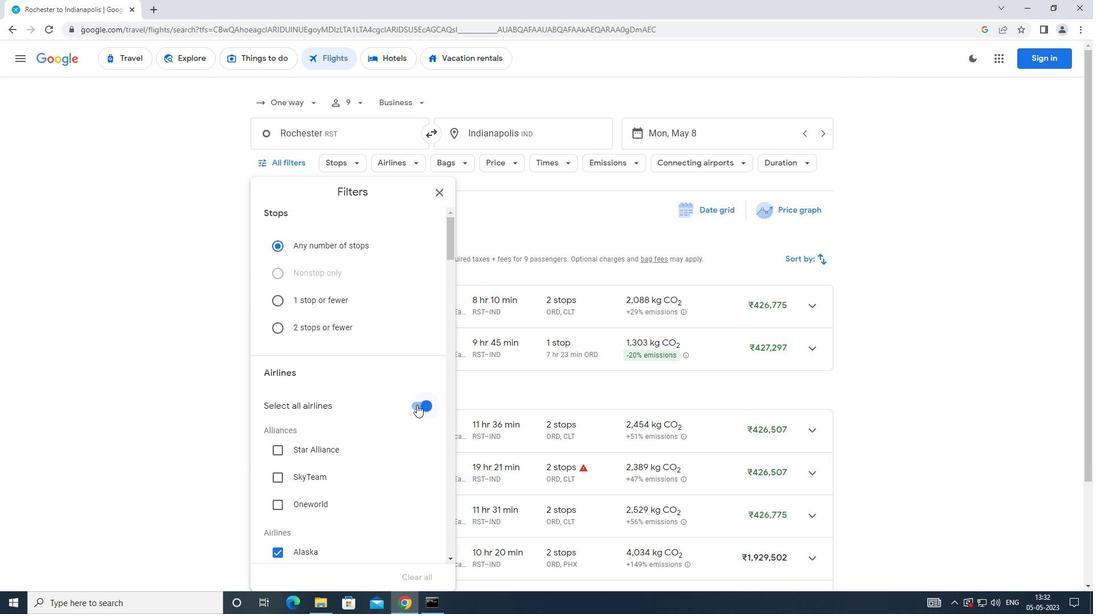 
Action: Mouse moved to (403, 376)
Screenshot: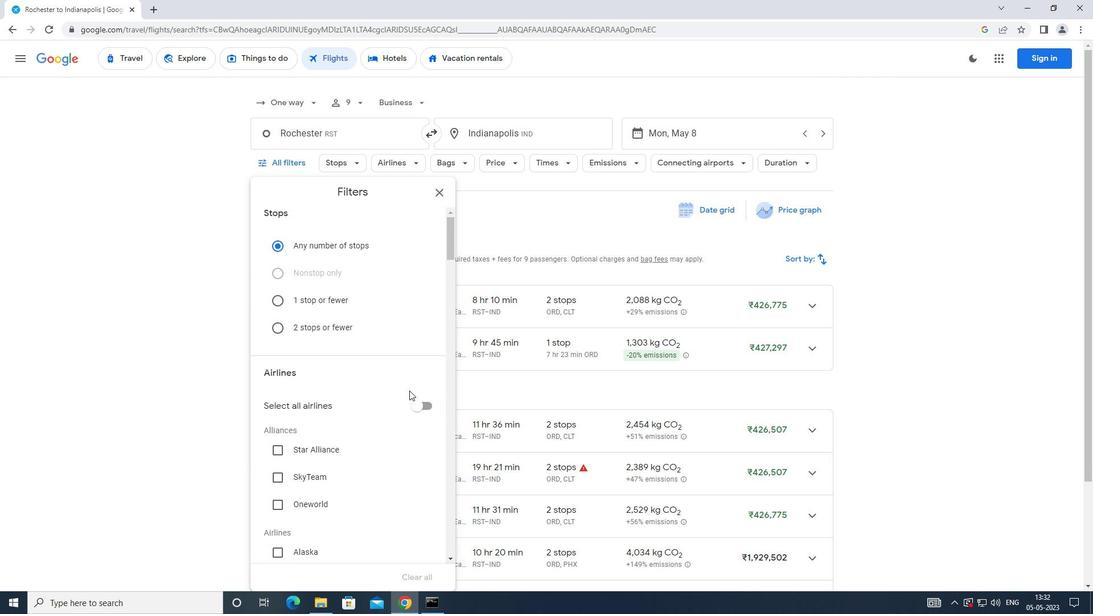 
Action: Mouse scrolled (403, 375) with delta (0, 0)
Screenshot: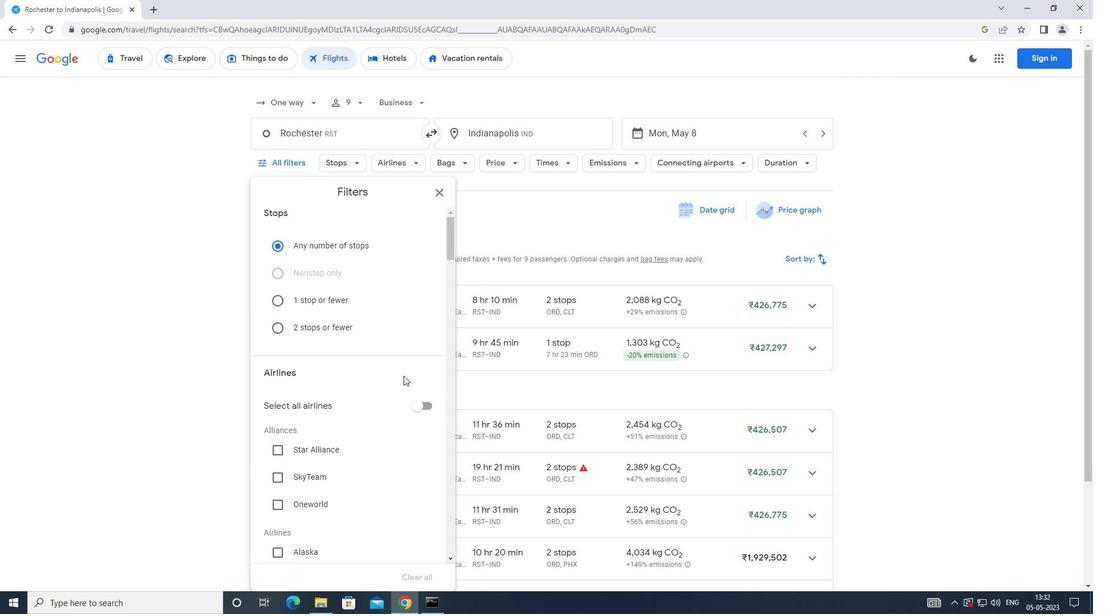 
Action: Mouse moved to (403, 375)
Screenshot: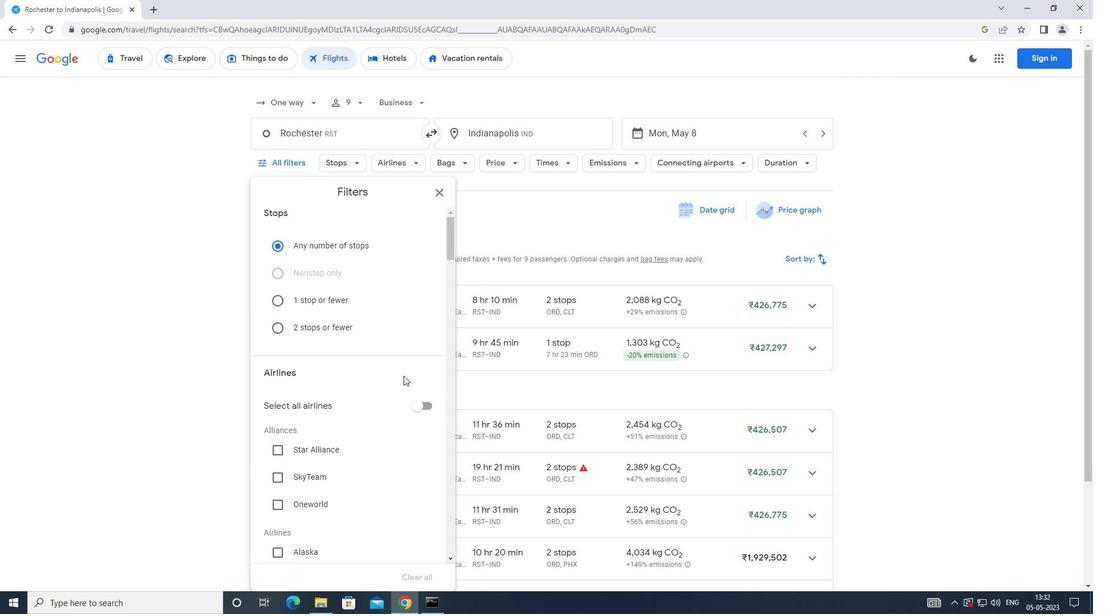
Action: Mouse scrolled (403, 375) with delta (0, 0)
Screenshot: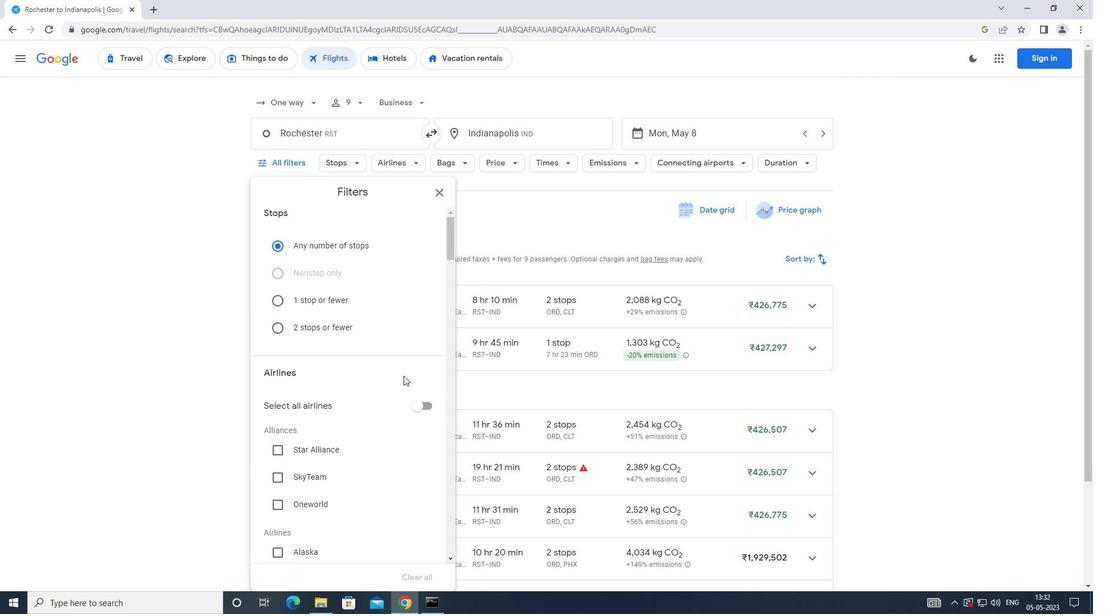 
Action: Mouse scrolled (403, 375) with delta (0, 0)
Screenshot: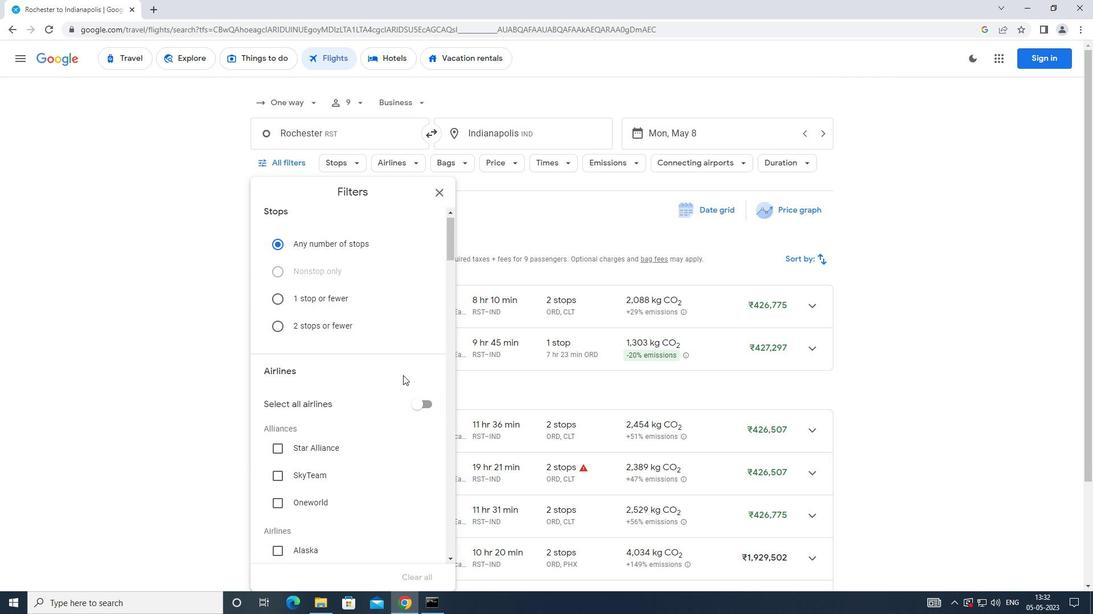 
Action: Mouse moved to (402, 370)
Screenshot: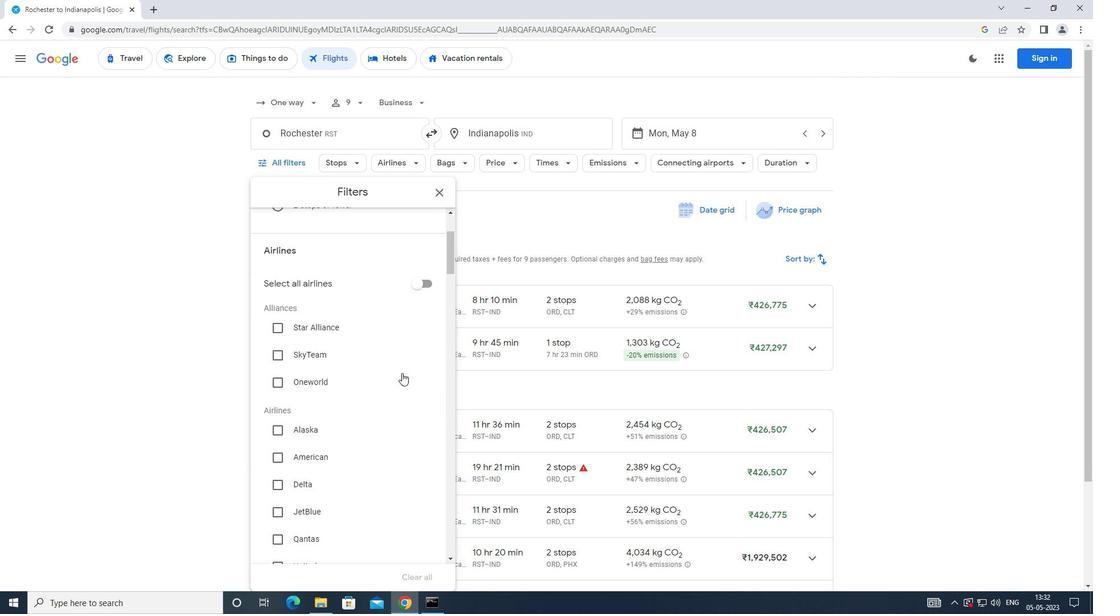 
Action: Mouse scrolled (402, 369) with delta (0, 0)
Screenshot: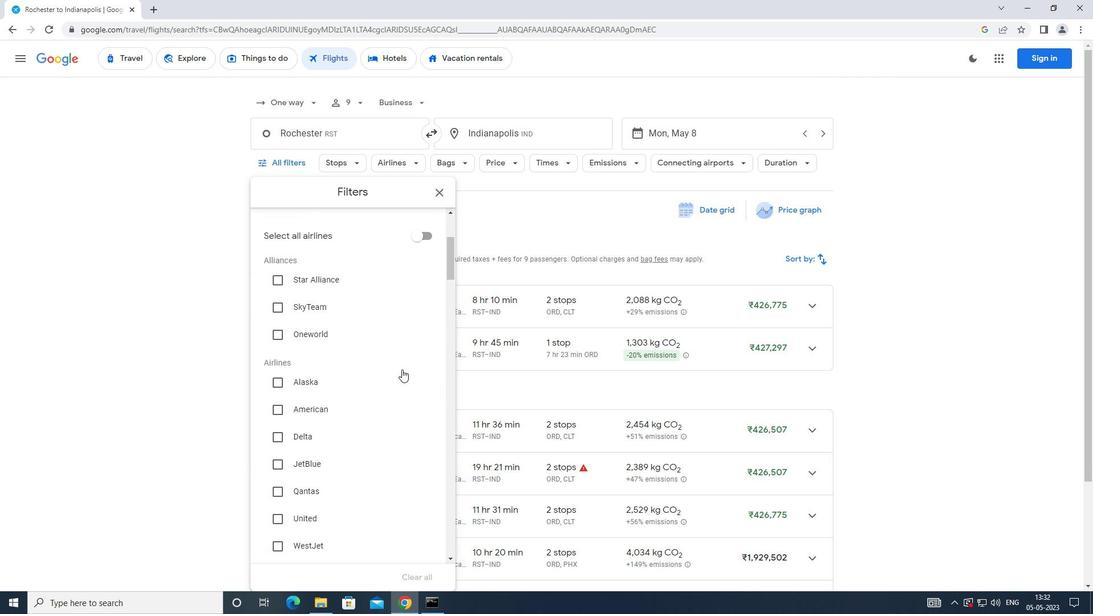 
Action: Mouse scrolled (402, 369) with delta (0, 0)
Screenshot: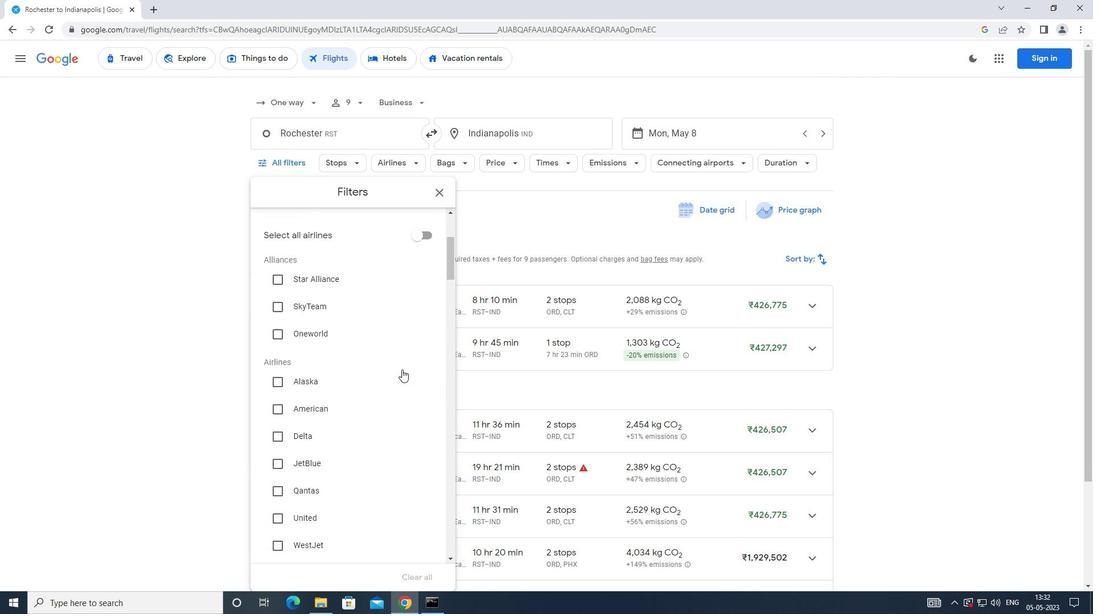 
Action: Mouse scrolled (402, 369) with delta (0, 0)
Screenshot: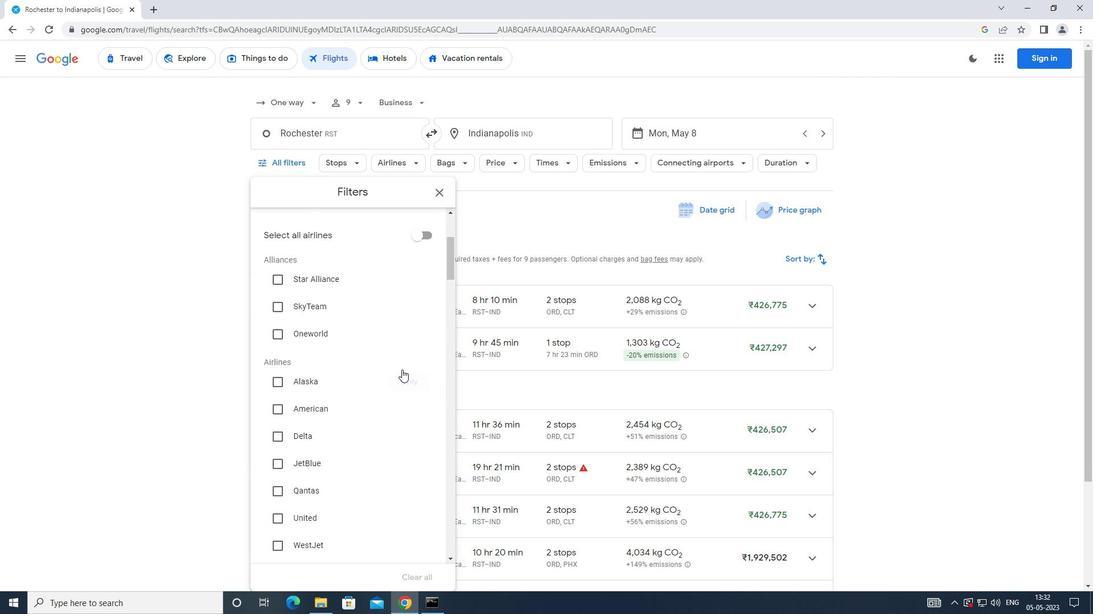 
Action: Mouse moved to (403, 367)
Screenshot: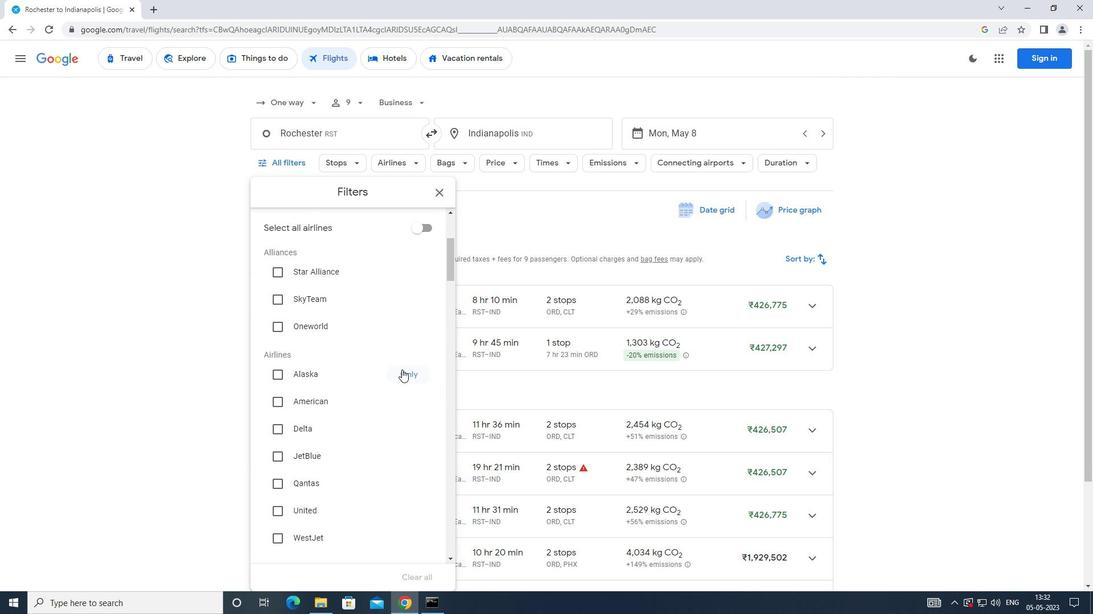 
Action: Mouse scrolled (403, 366) with delta (0, 0)
Screenshot: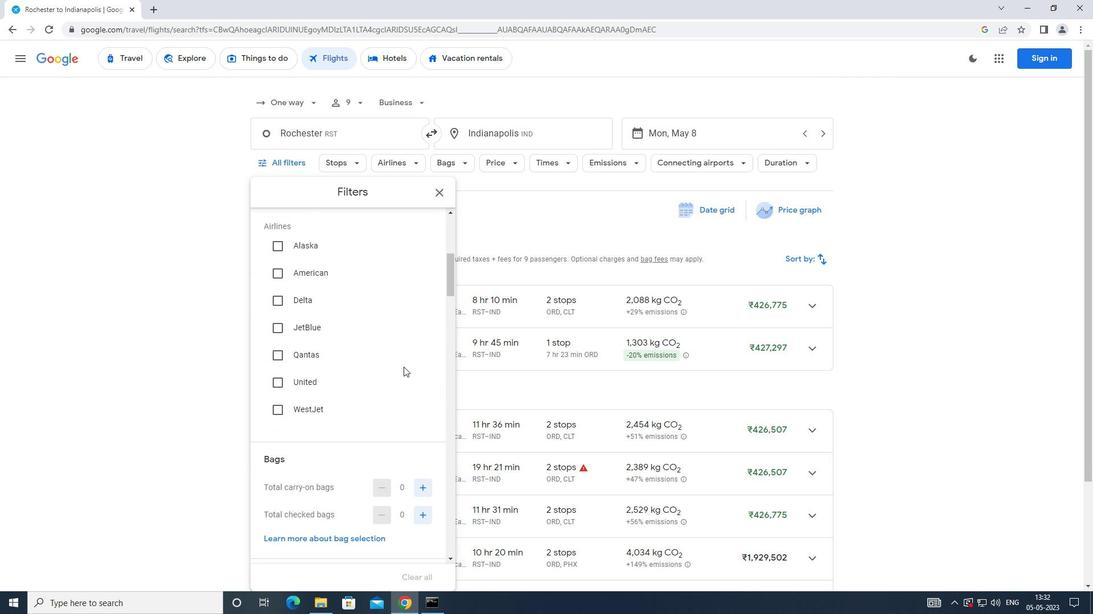
Action: Mouse scrolled (403, 366) with delta (0, 0)
Screenshot: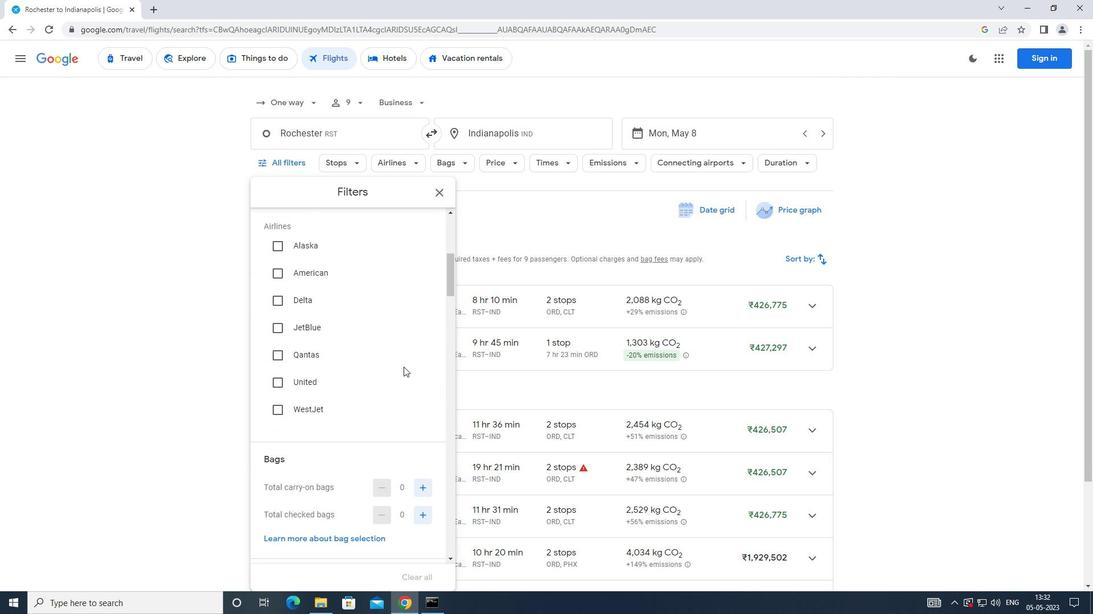 
Action: Mouse moved to (425, 370)
Screenshot: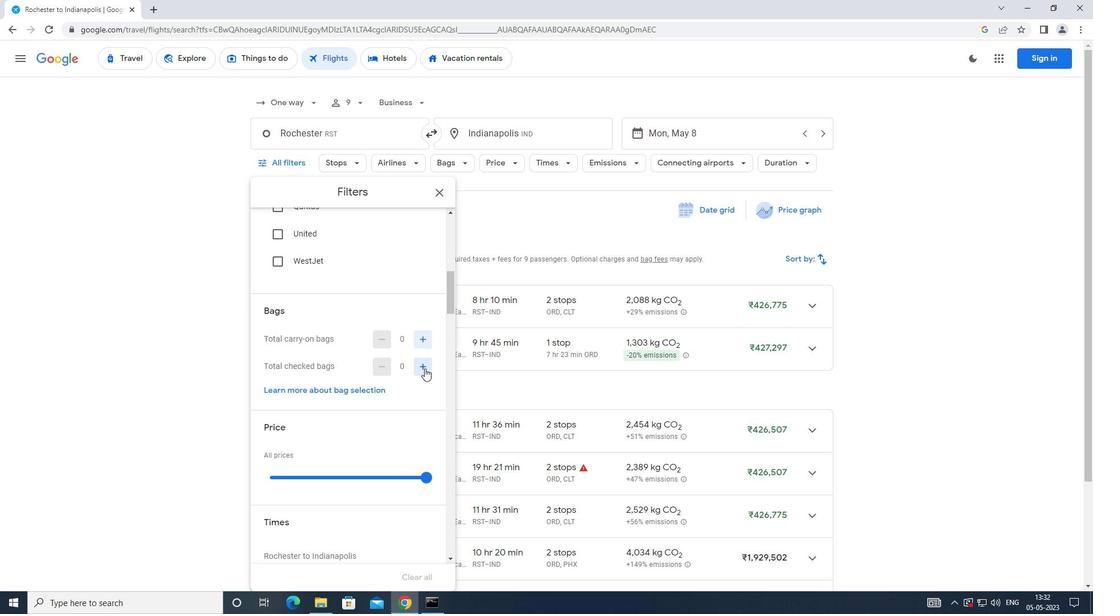 
Action: Mouse pressed left at (425, 370)
Screenshot: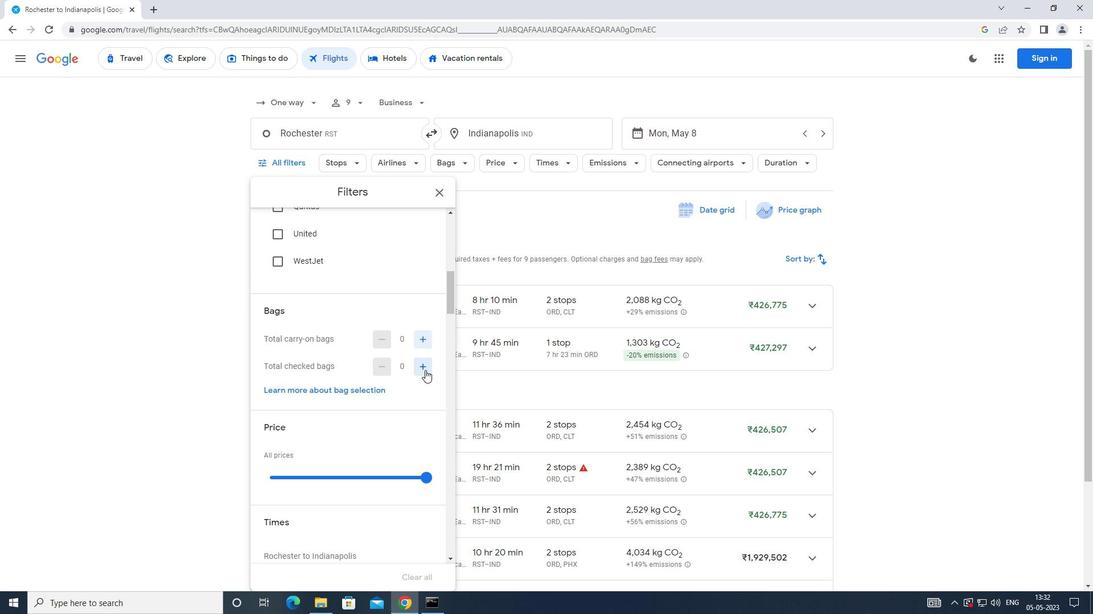 
Action: Mouse moved to (425, 371)
Screenshot: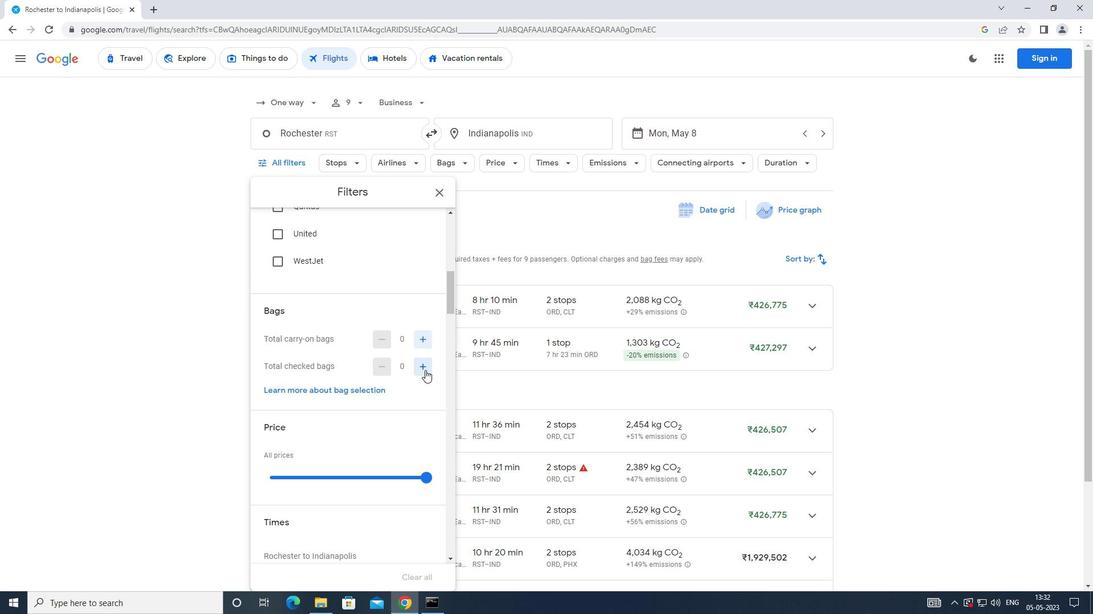 
Action: Mouse pressed left at (425, 371)
Screenshot: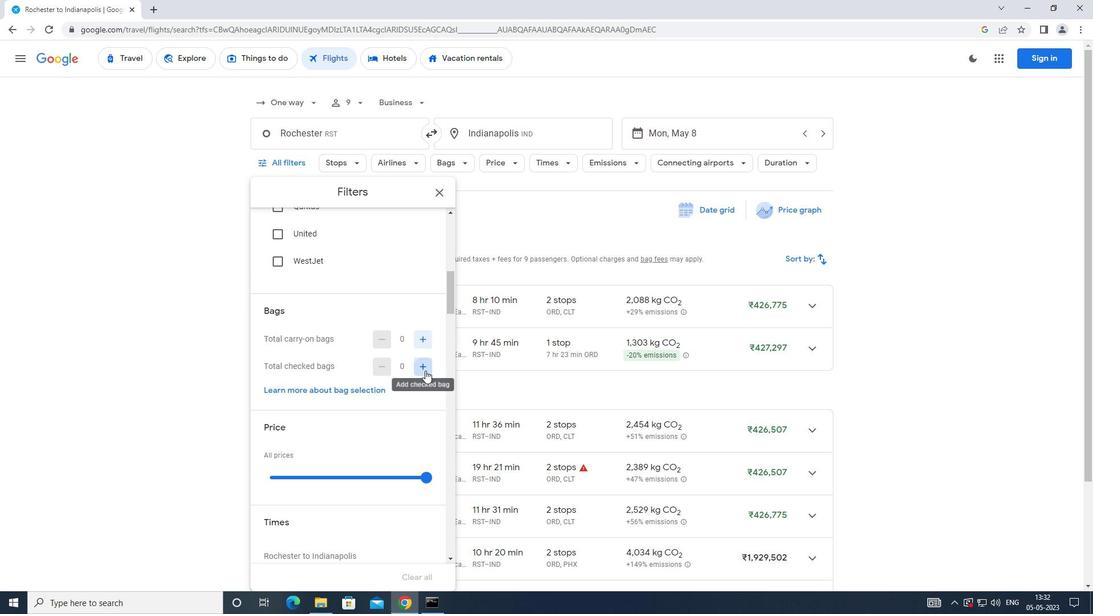 
Action: Mouse pressed left at (425, 371)
Screenshot: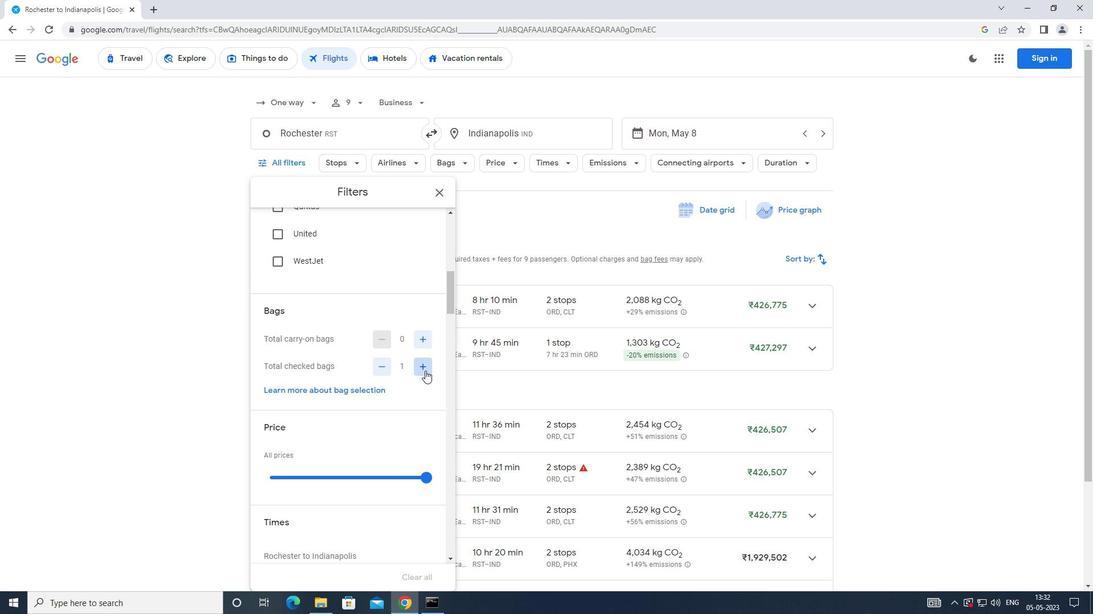 
Action: Mouse pressed left at (425, 371)
Screenshot: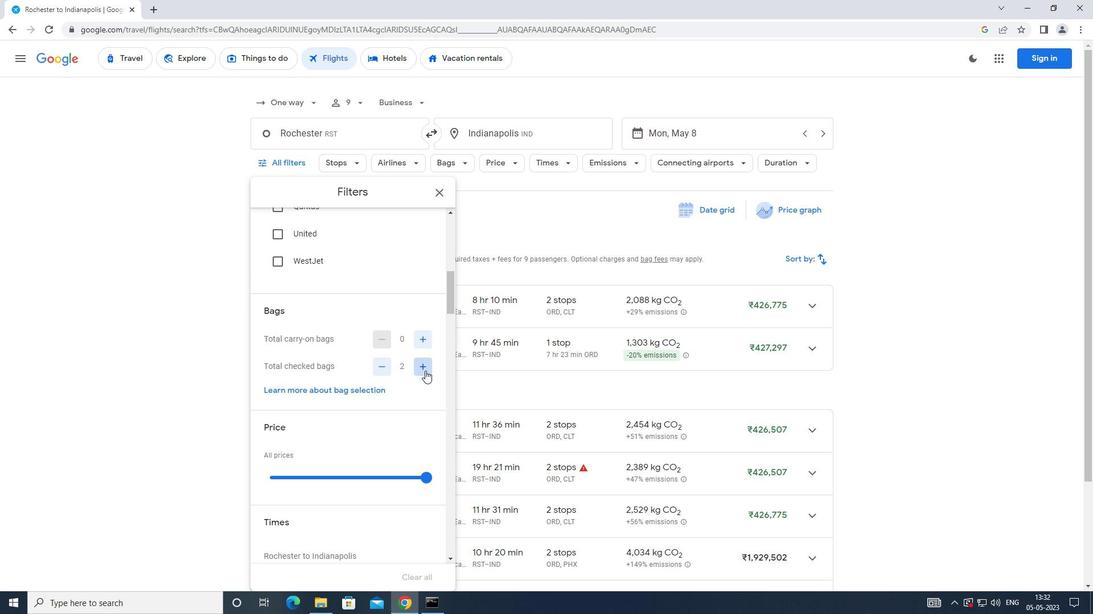 
Action: Mouse moved to (426, 371)
Screenshot: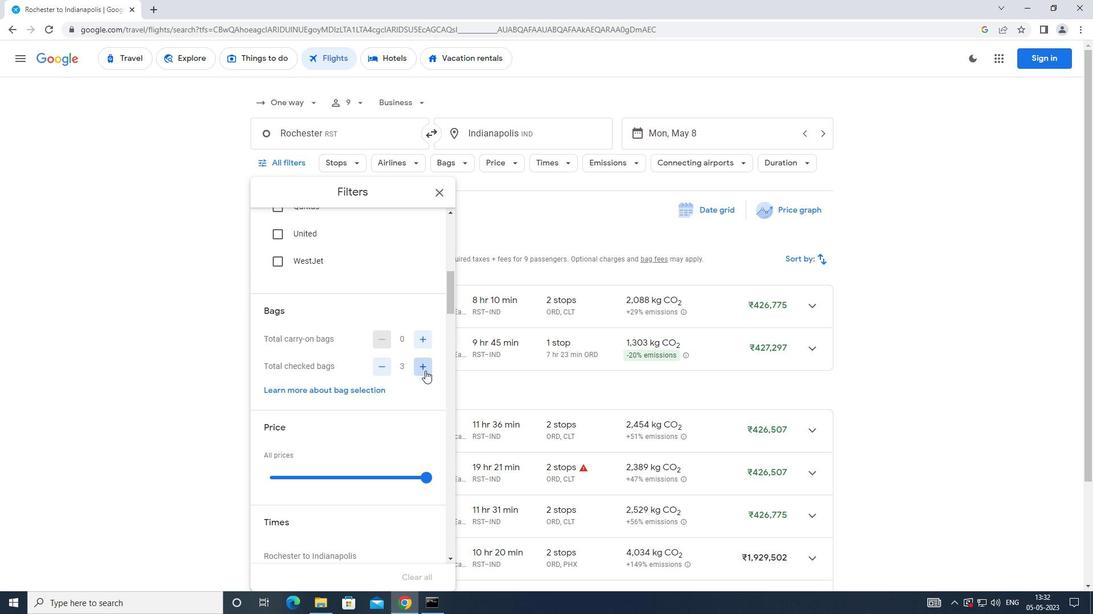 
Action: Mouse pressed left at (426, 371)
Screenshot: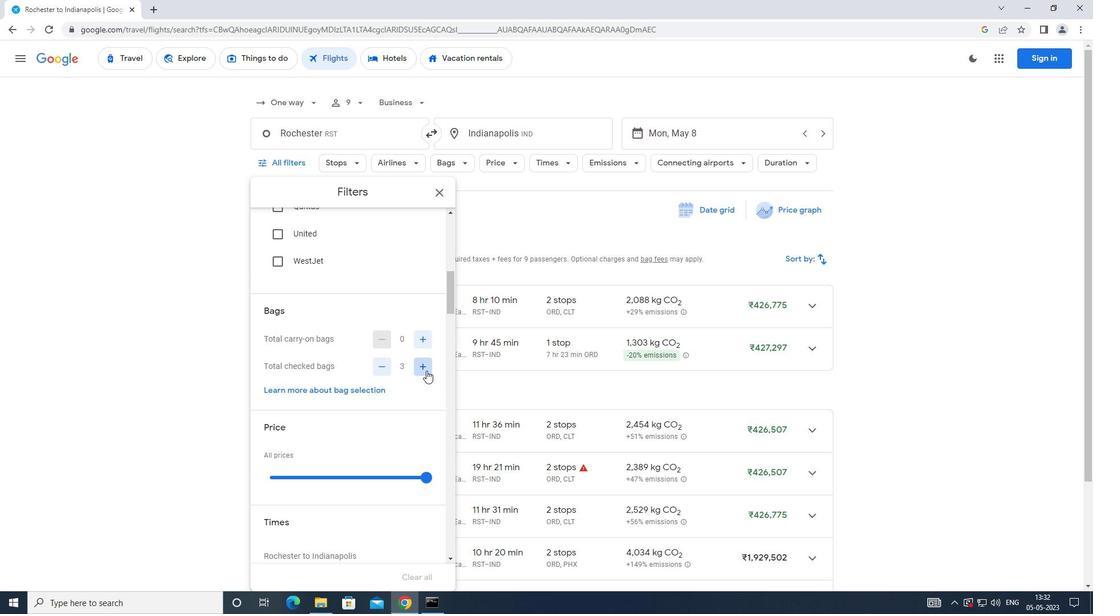 
Action: Mouse pressed left at (426, 371)
Screenshot: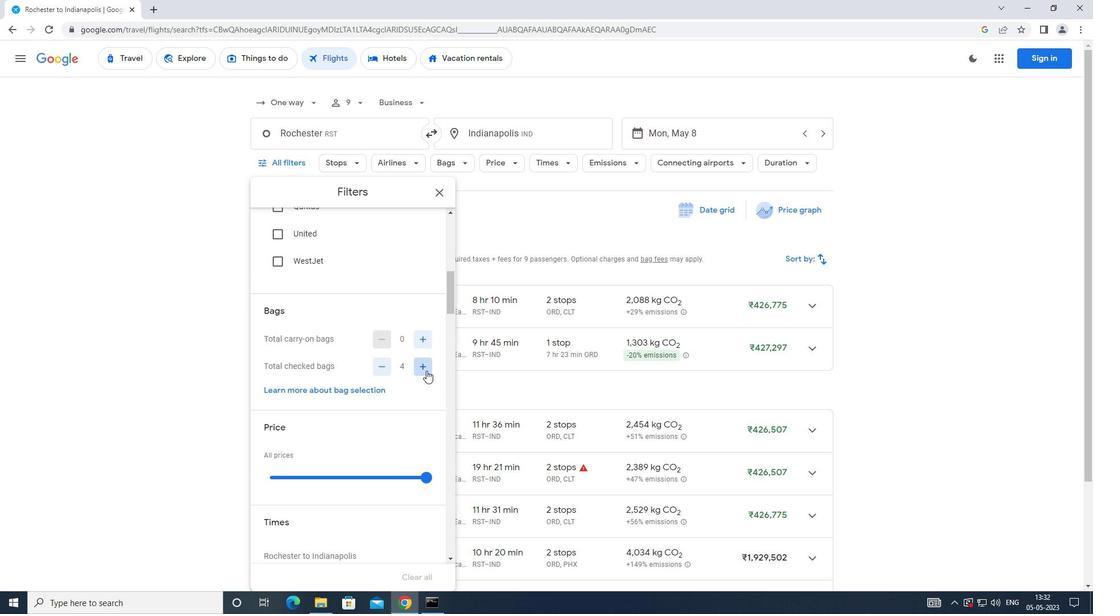 
Action: Mouse pressed left at (426, 371)
Screenshot: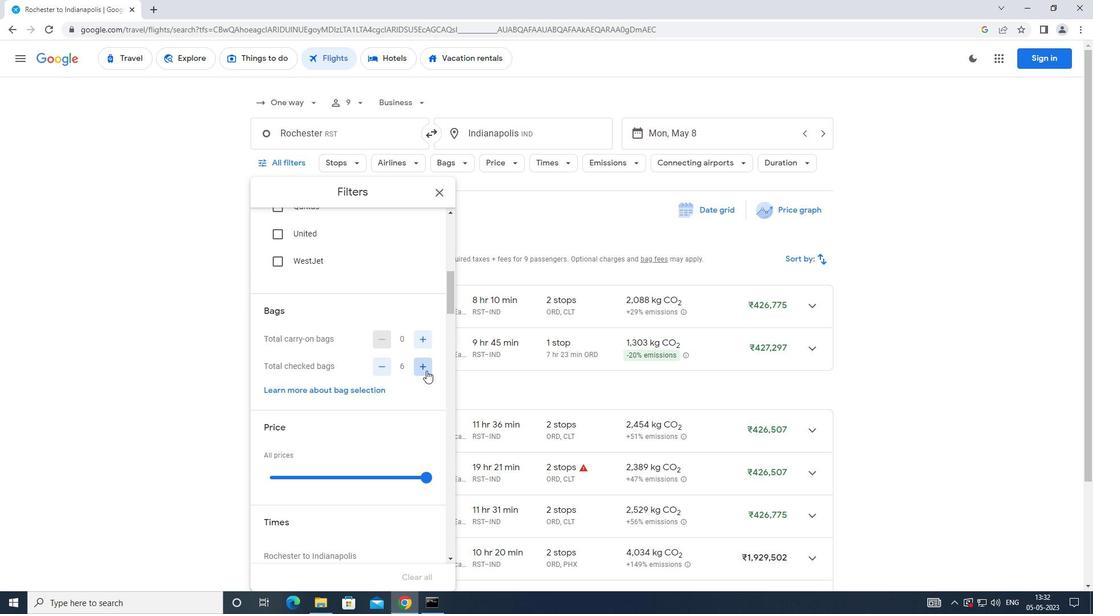 
Action: Mouse pressed left at (426, 371)
Screenshot: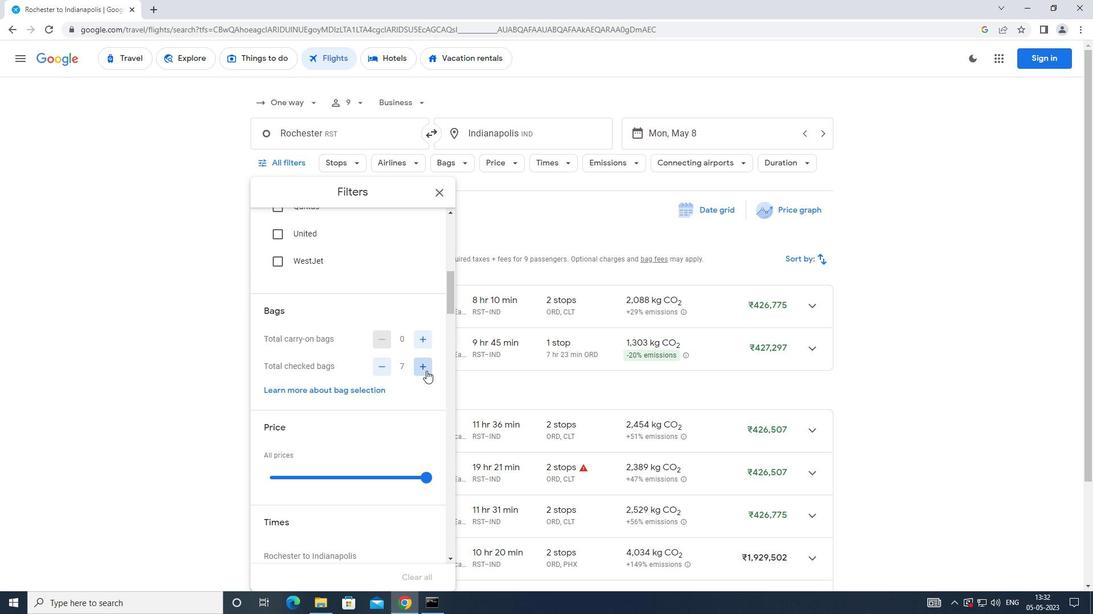 
Action: Mouse pressed left at (426, 371)
Screenshot: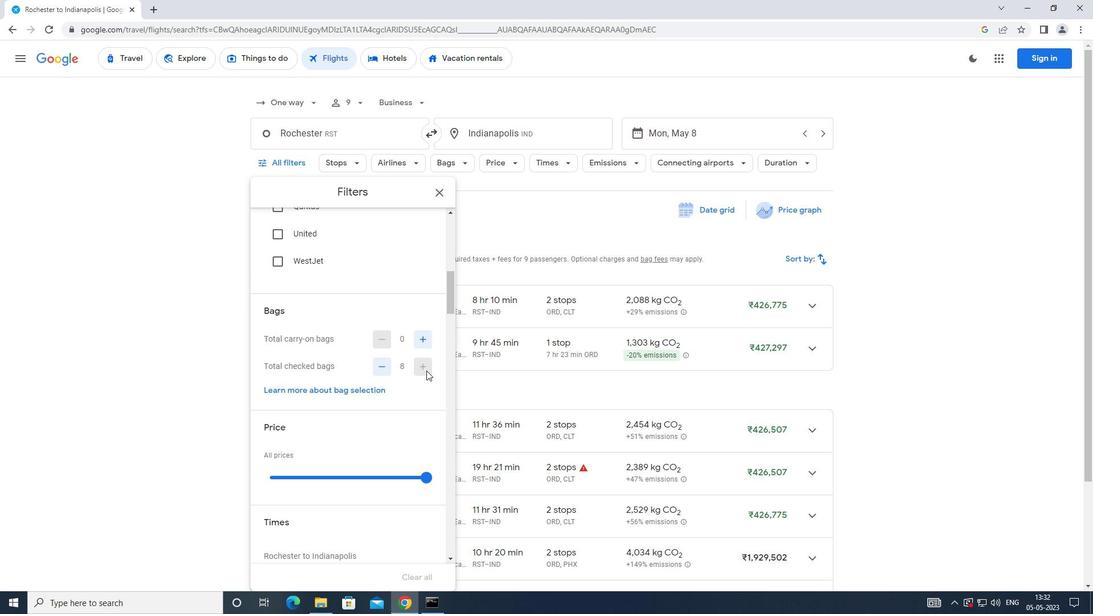 
Action: Mouse moved to (413, 377)
Screenshot: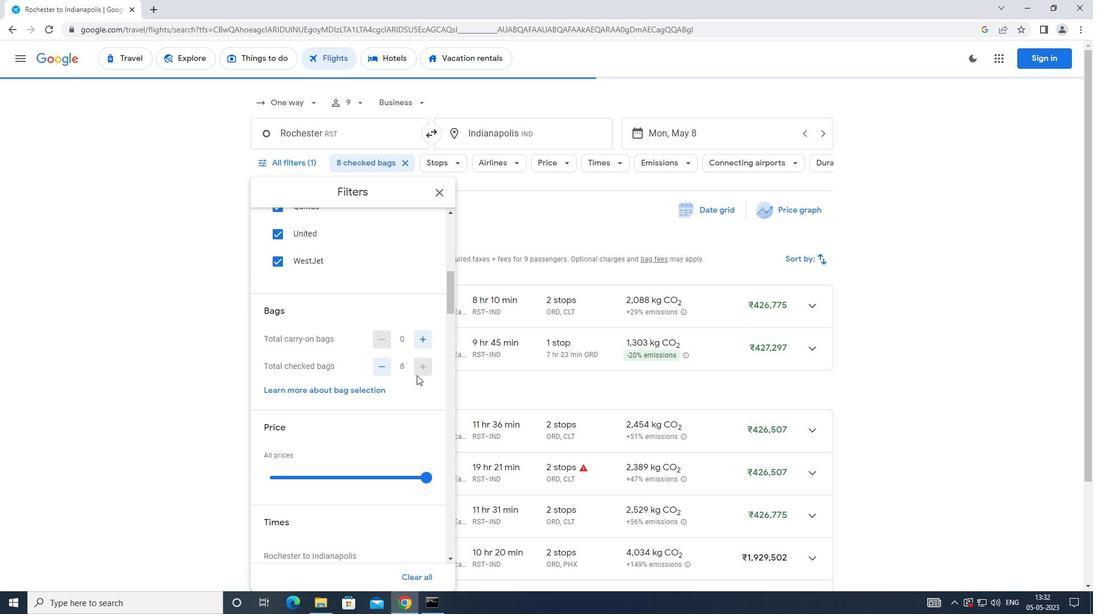 
Action: Mouse scrolled (413, 376) with delta (0, 0)
Screenshot: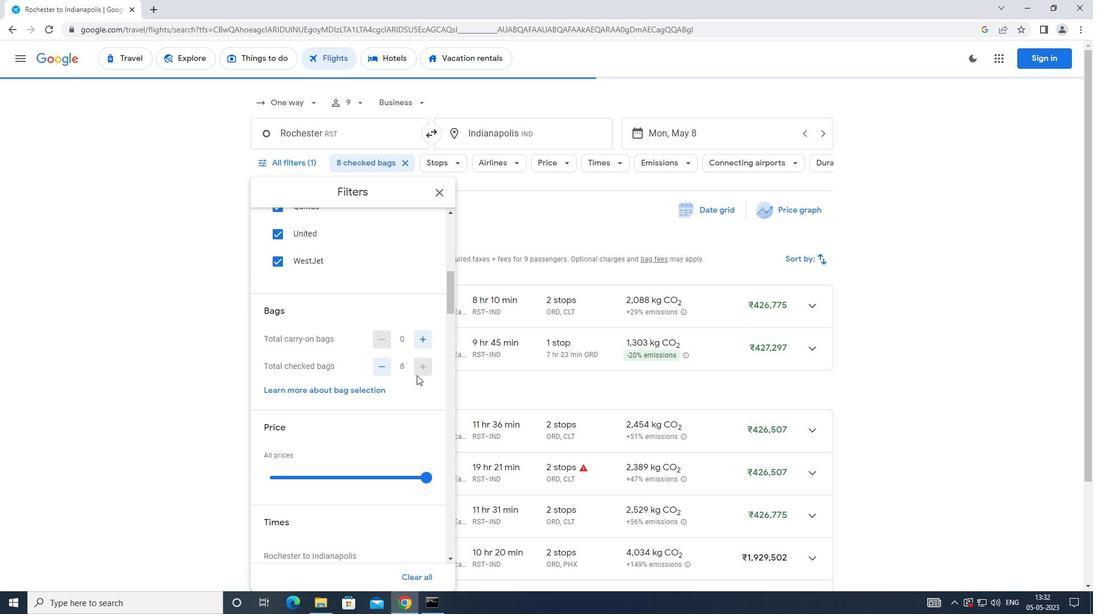 
Action: Mouse moved to (428, 419)
Screenshot: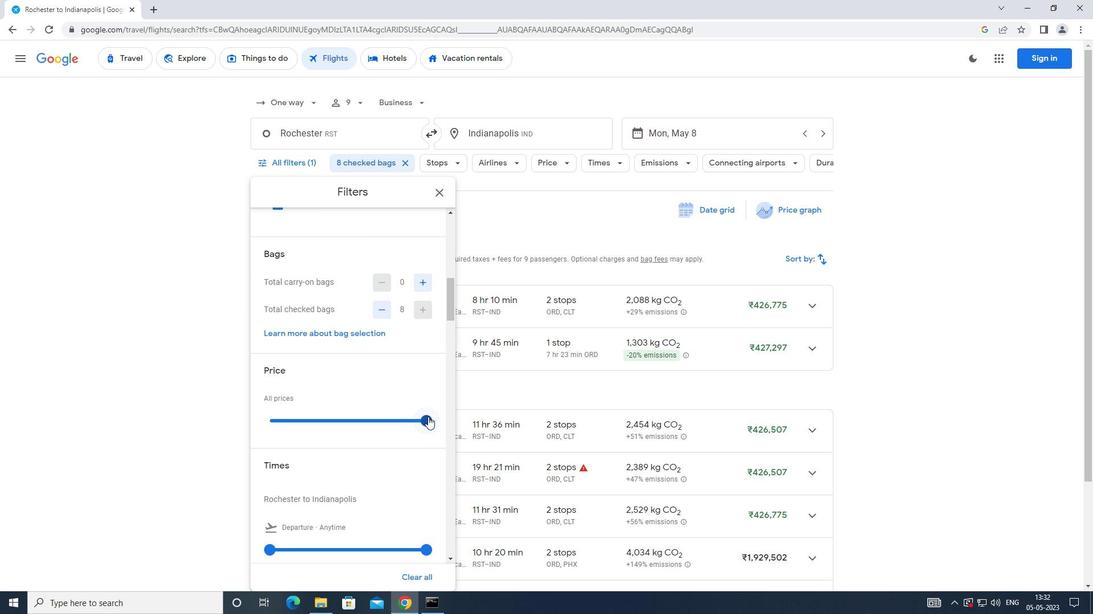
Action: Mouse pressed left at (428, 419)
Screenshot: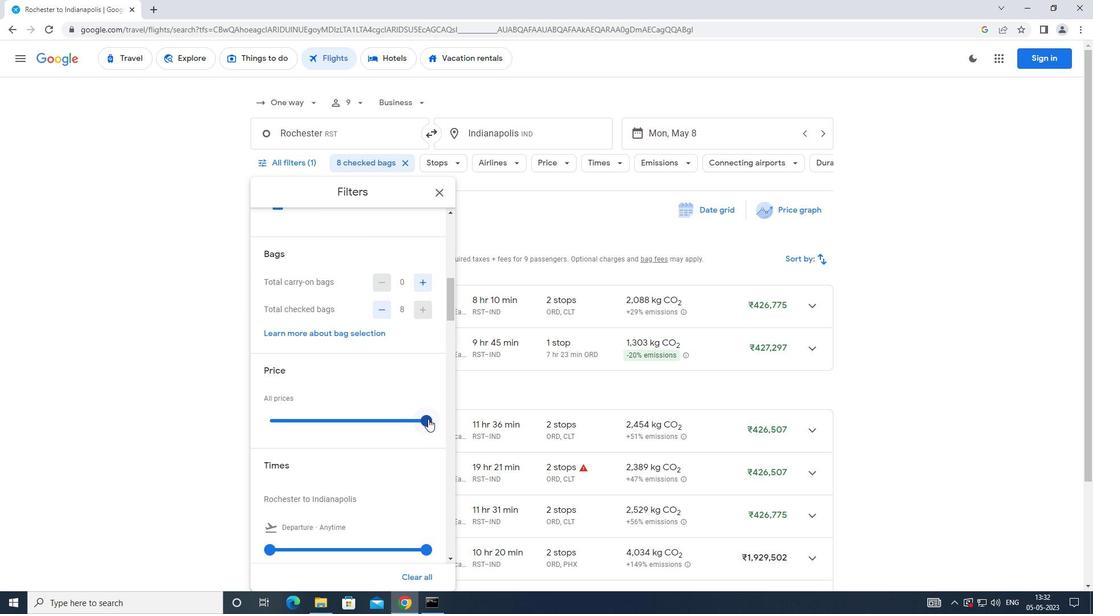 
Action: Mouse moved to (384, 396)
Screenshot: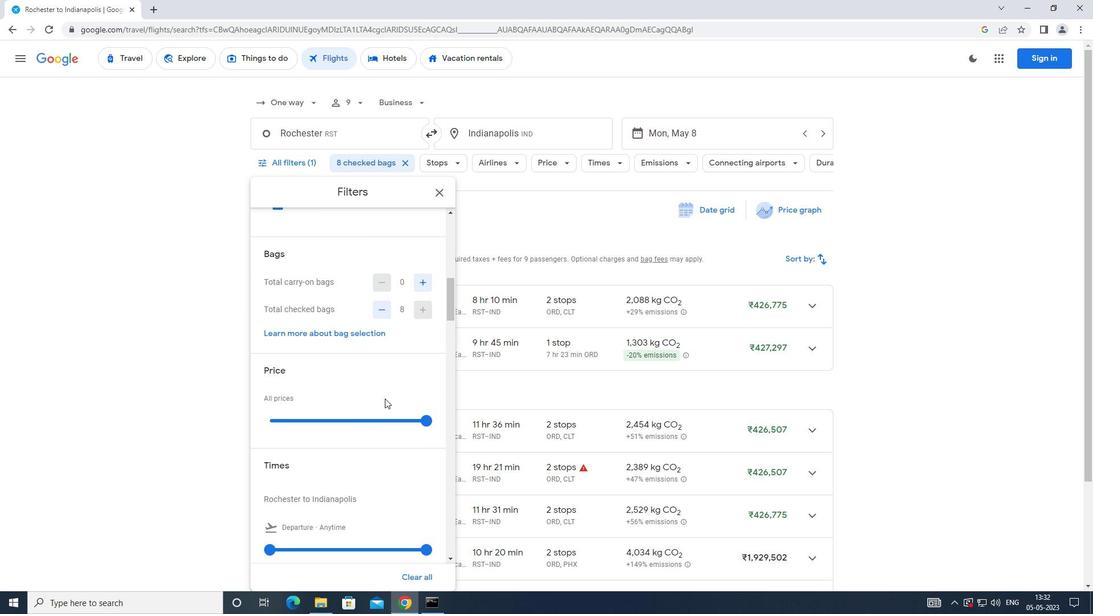 
Action: Mouse scrolled (384, 395) with delta (0, 0)
Screenshot: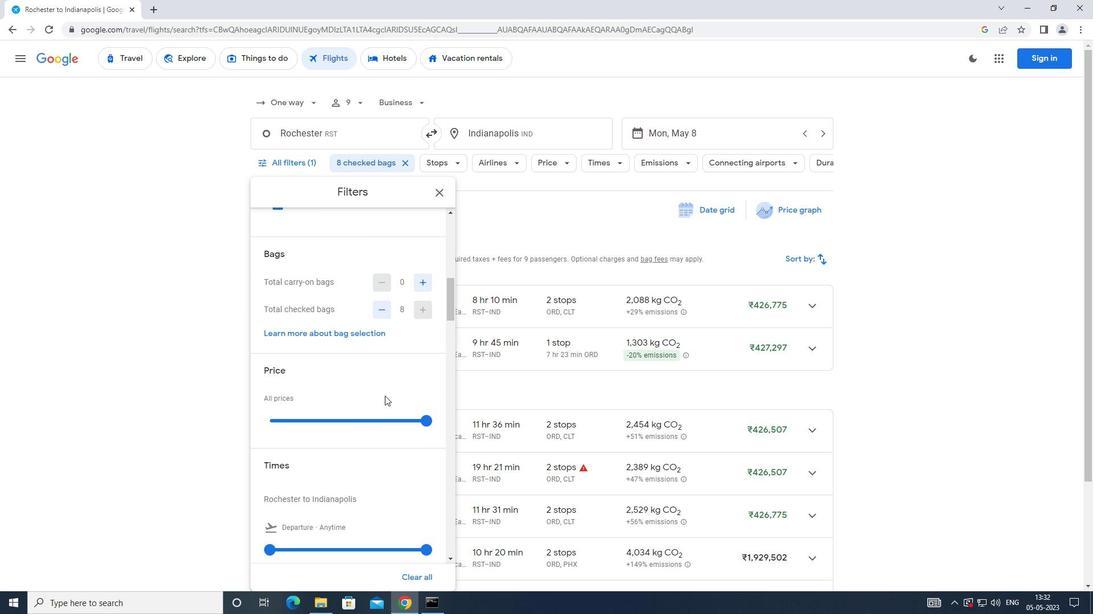 
Action: Mouse scrolled (384, 395) with delta (0, 0)
Screenshot: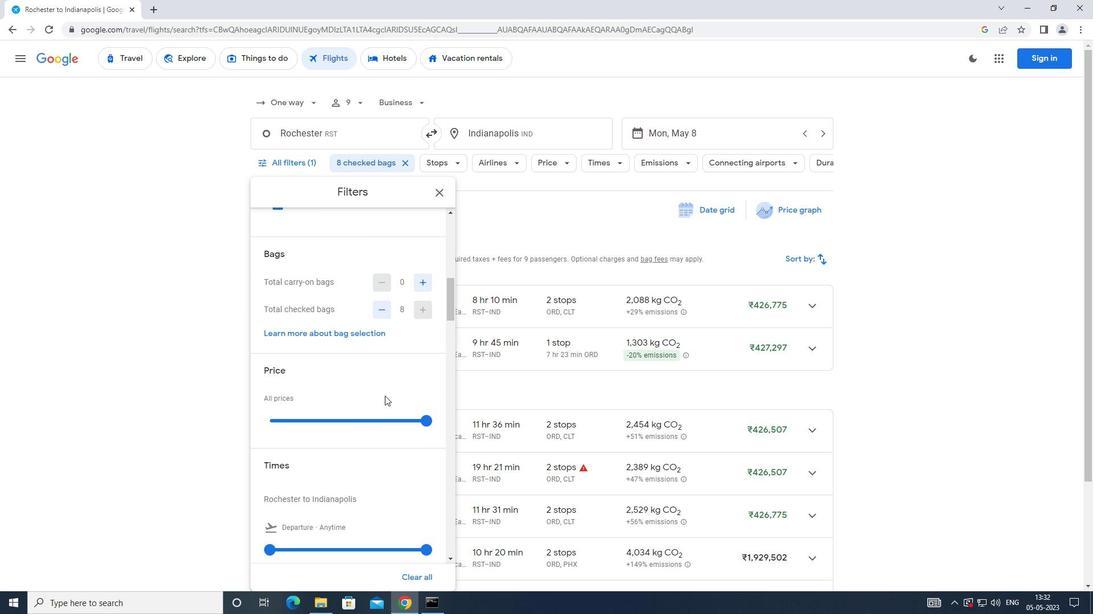 
Action: Mouse scrolled (384, 395) with delta (0, 0)
Screenshot: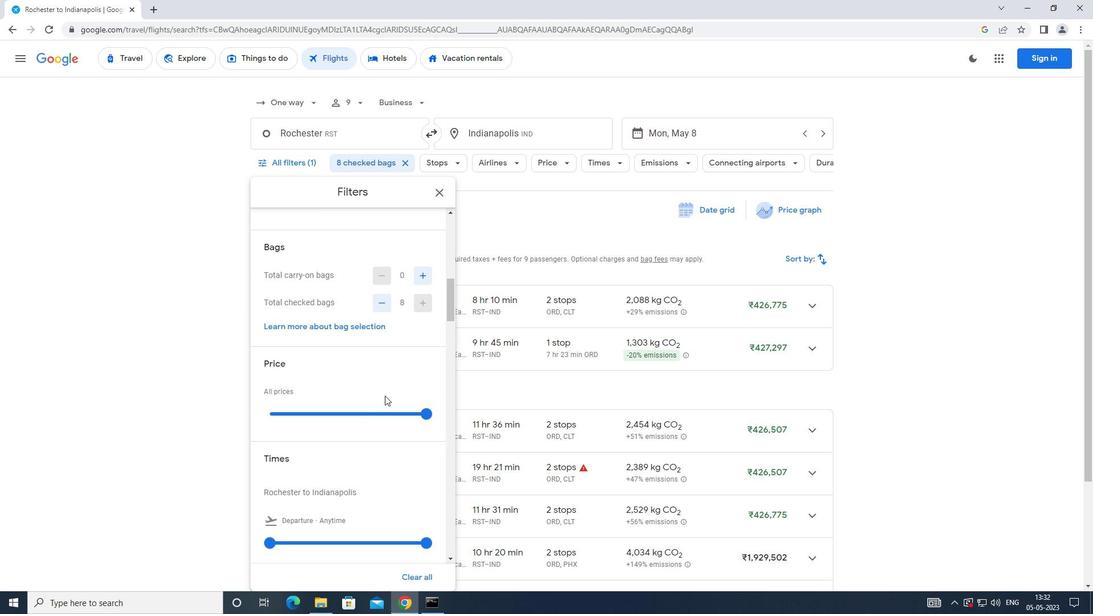 
Action: Mouse moved to (279, 380)
Screenshot: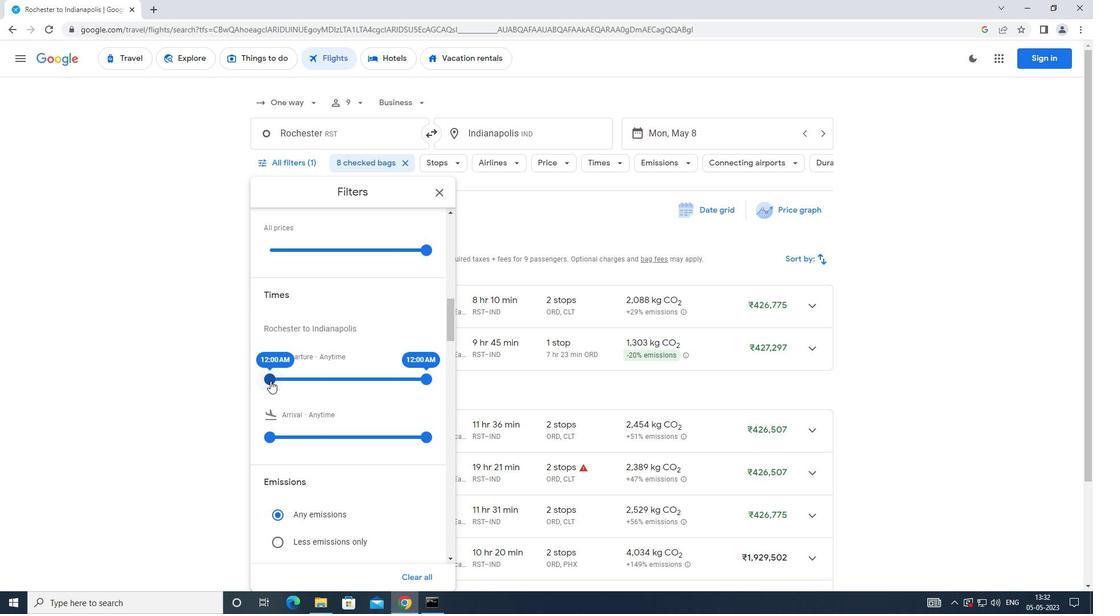 
Action: Mouse pressed left at (279, 380)
Screenshot: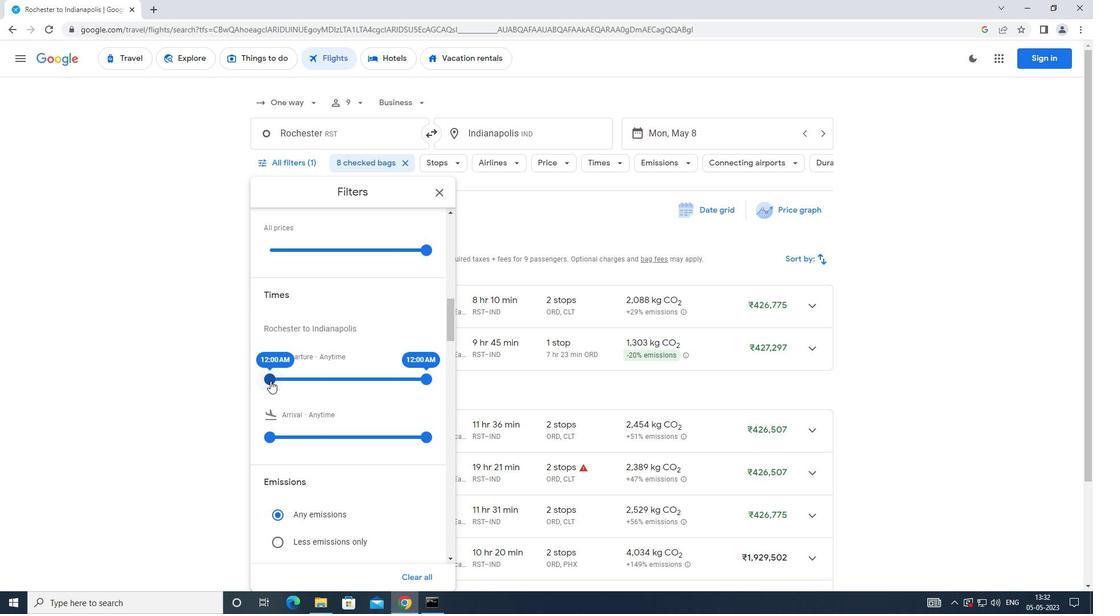 
Action: Mouse moved to (423, 378)
Screenshot: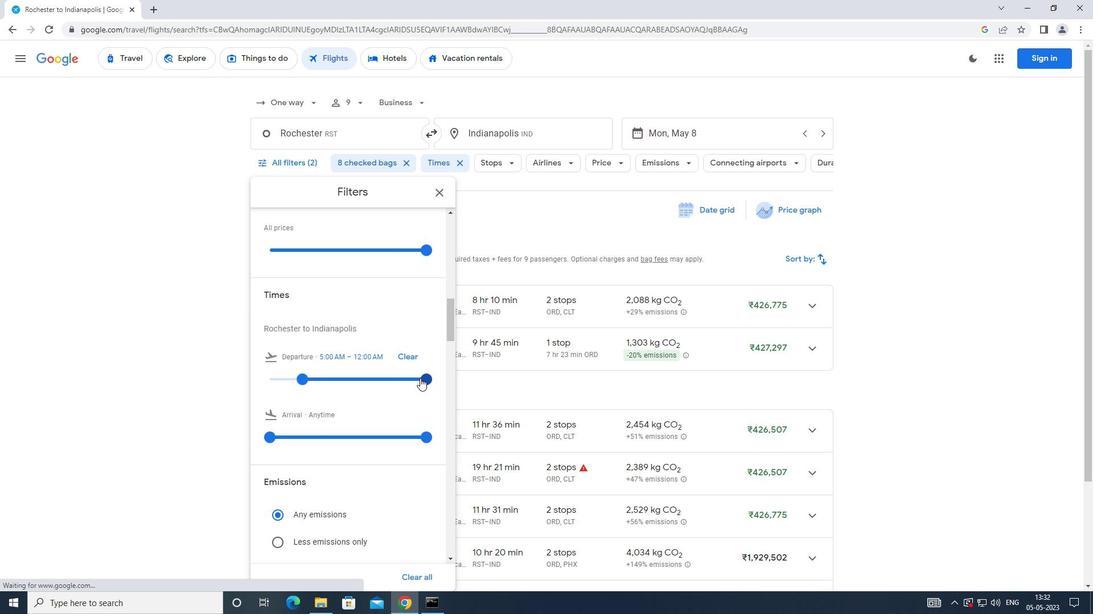 
Action: Mouse pressed left at (423, 378)
Screenshot: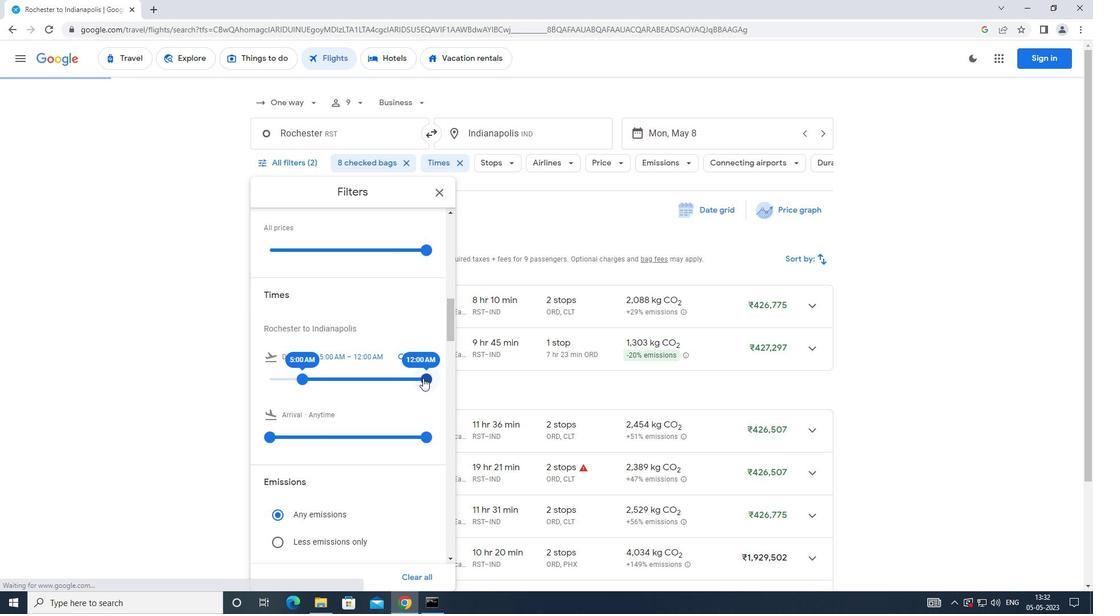 
Action: Mouse moved to (376, 391)
Screenshot: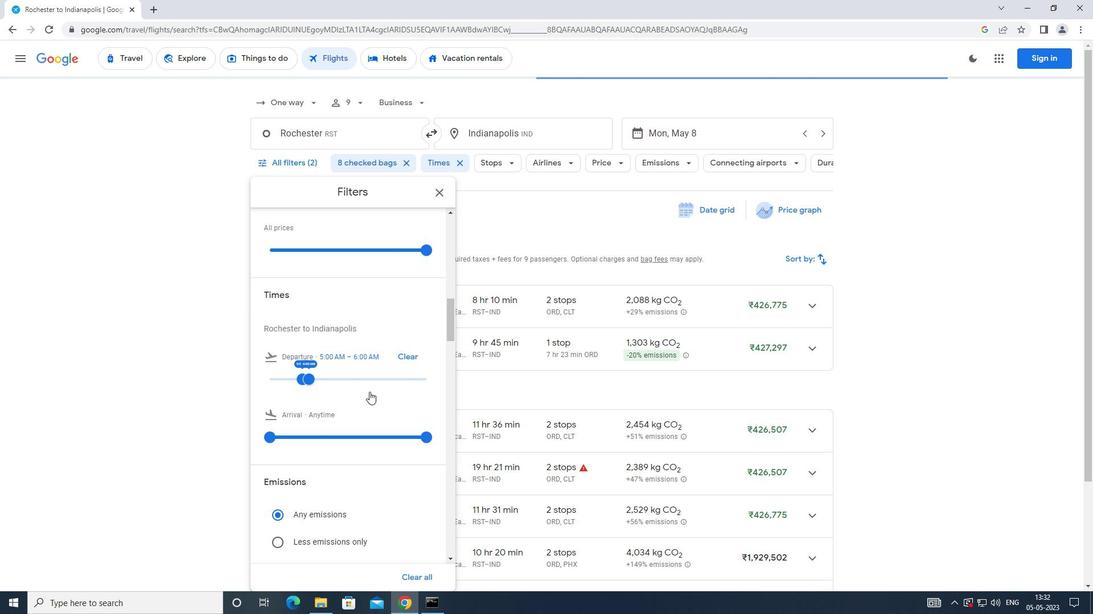 
